 Task: Search one way flight ticket for 5 adults, 2 children, 1 infant in seat and 2 infants on lap in economy from Hilo, Hawaii: Hilo International Airport to Fort Wayne: Fort Wayne International Airport on 5-4-2023. Choice of flights is Southwest. Number of bags: 2 checked bags. Price is upto 92000. Outbound departure time preference is 13:00.
Action: Mouse moved to (282, 255)
Screenshot: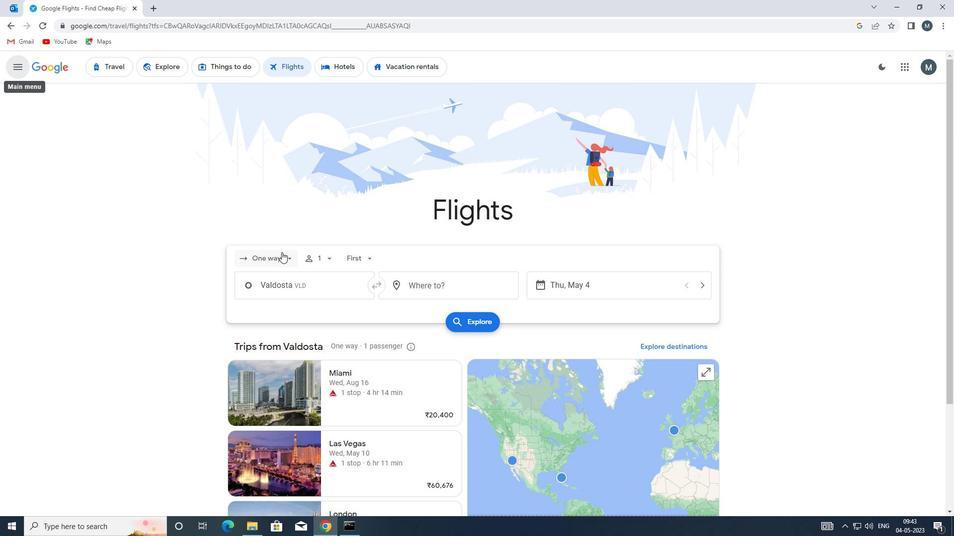 
Action: Mouse pressed left at (282, 255)
Screenshot: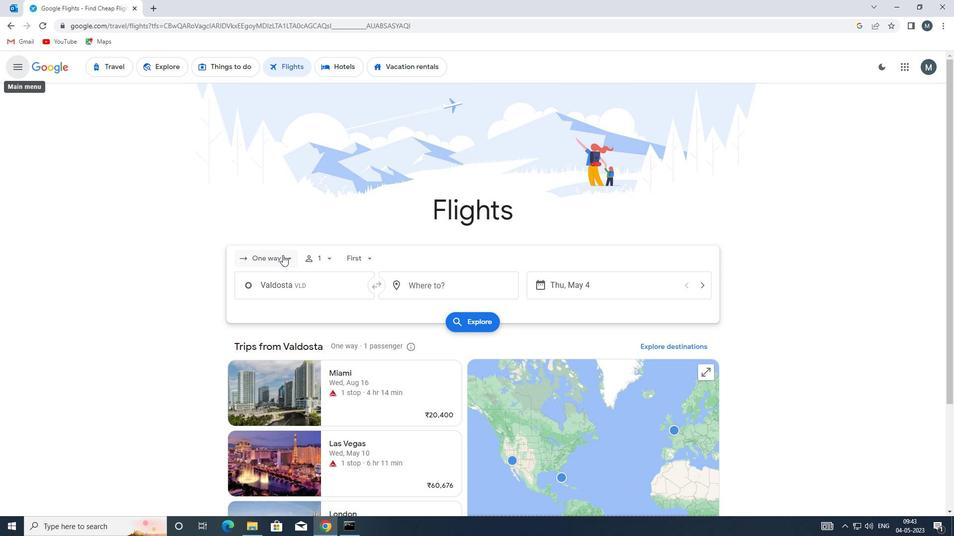 
Action: Mouse moved to (278, 303)
Screenshot: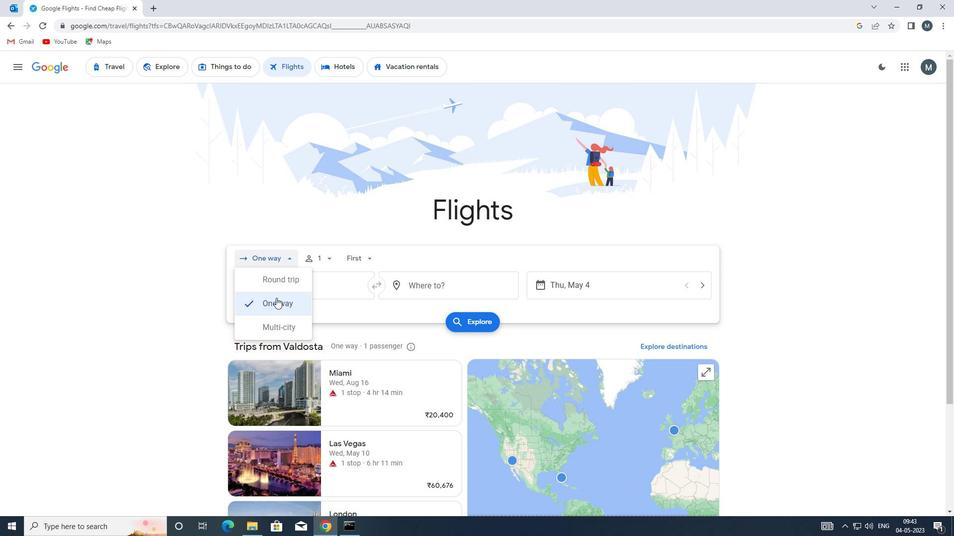 
Action: Mouse pressed left at (278, 303)
Screenshot: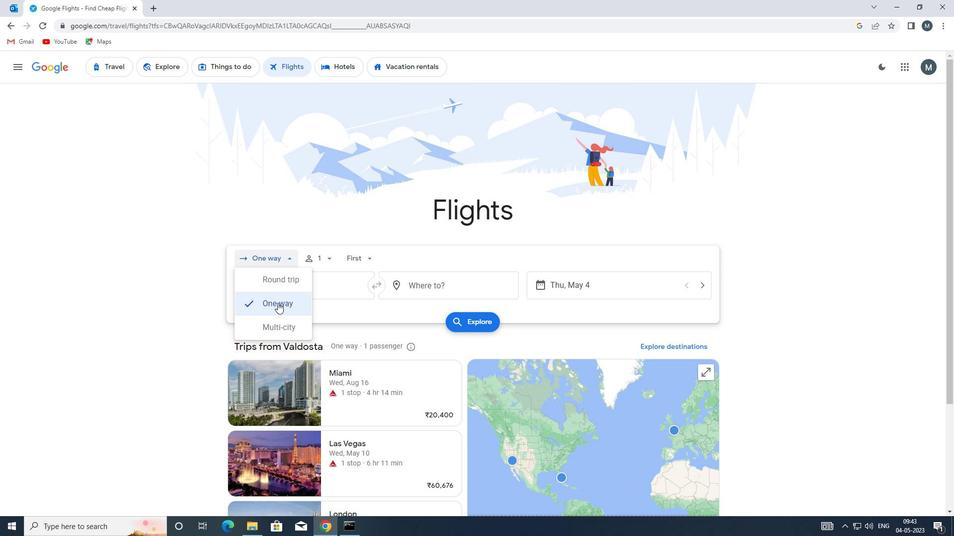 
Action: Mouse moved to (321, 260)
Screenshot: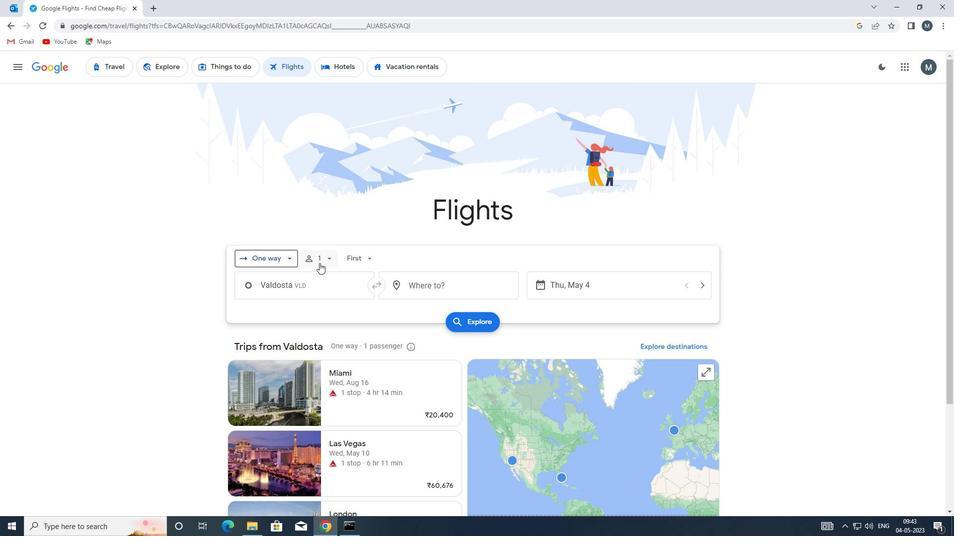 
Action: Mouse pressed left at (321, 260)
Screenshot: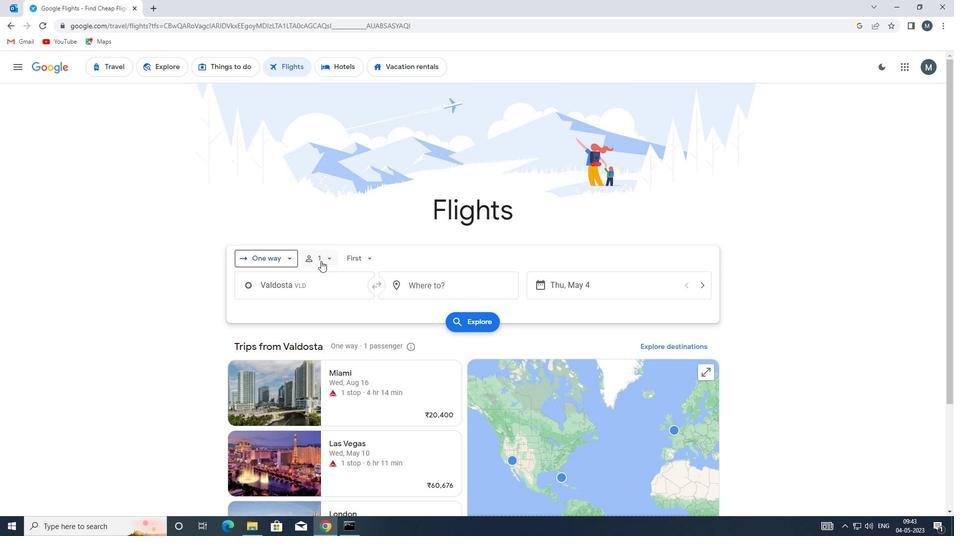 
Action: Mouse moved to (407, 281)
Screenshot: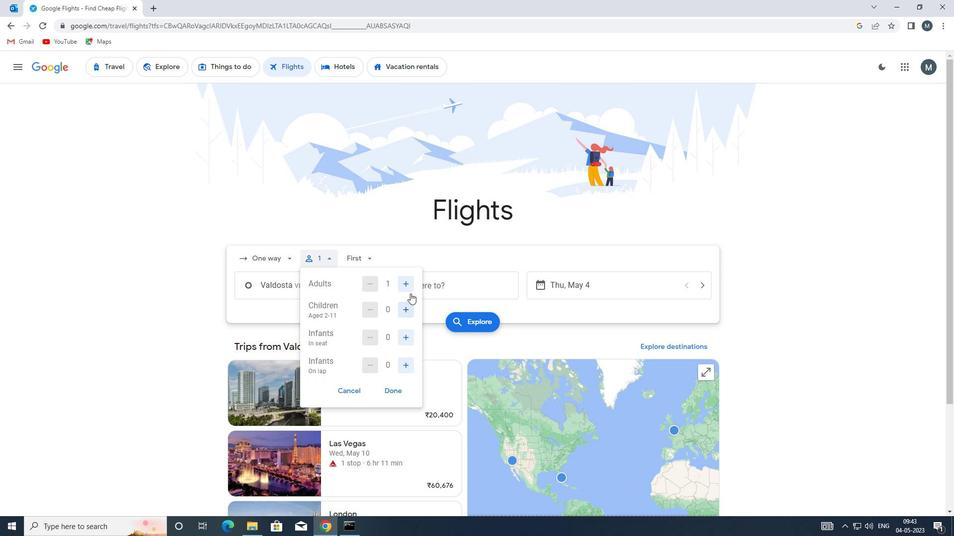 
Action: Mouse pressed left at (407, 281)
Screenshot: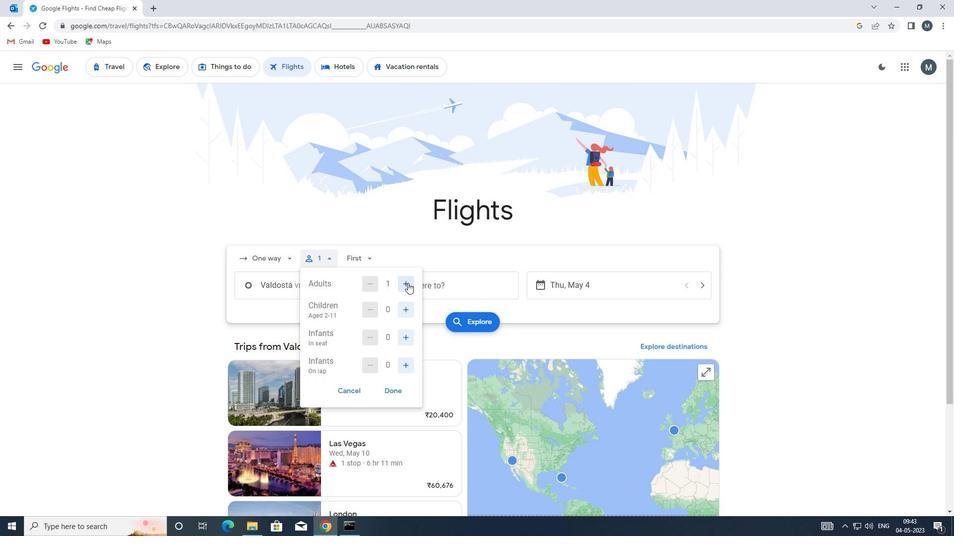 
Action: Mouse pressed left at (407, 281)
Screenshot: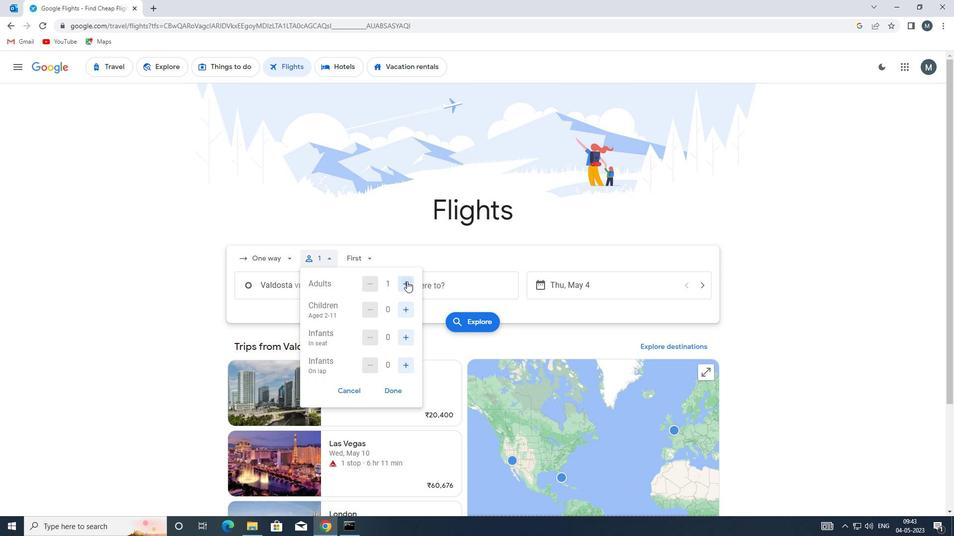 
Action: Mouse pressed left at (407, 281)
Screenshot: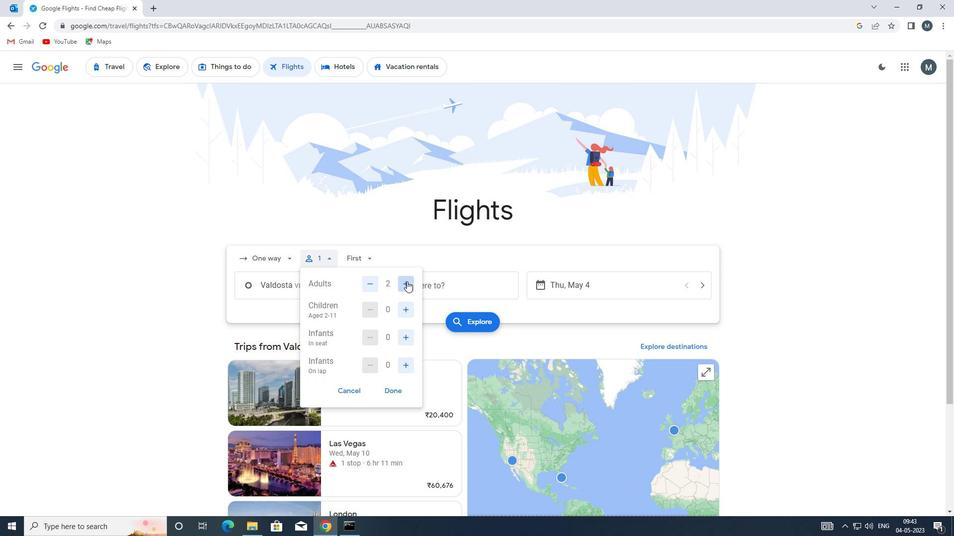 
Action: Mouse pressed left at (407, 281)
Screenshot: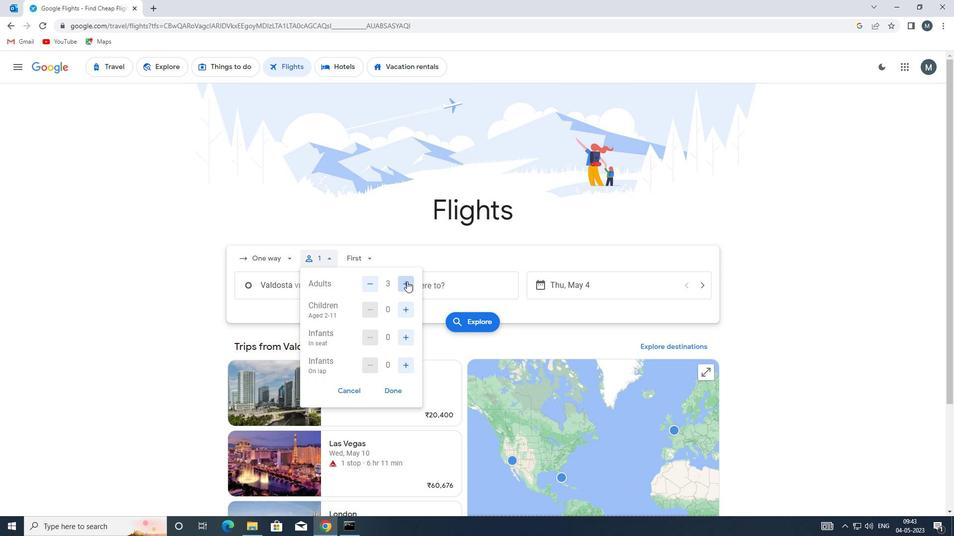 
Action: Mouse moved to (403, 312)
Screenshot: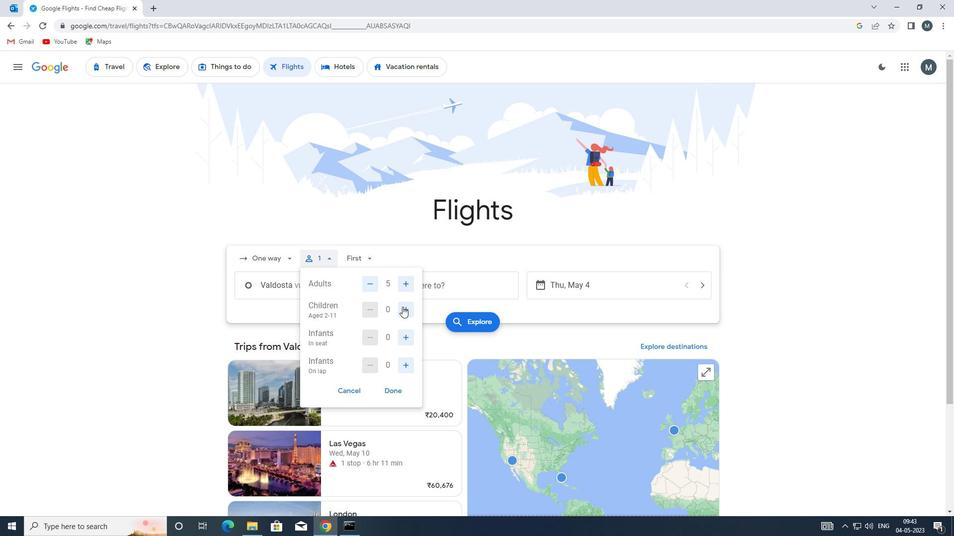 
Action: Mouse pressed left at (403, 312)
Screenshot: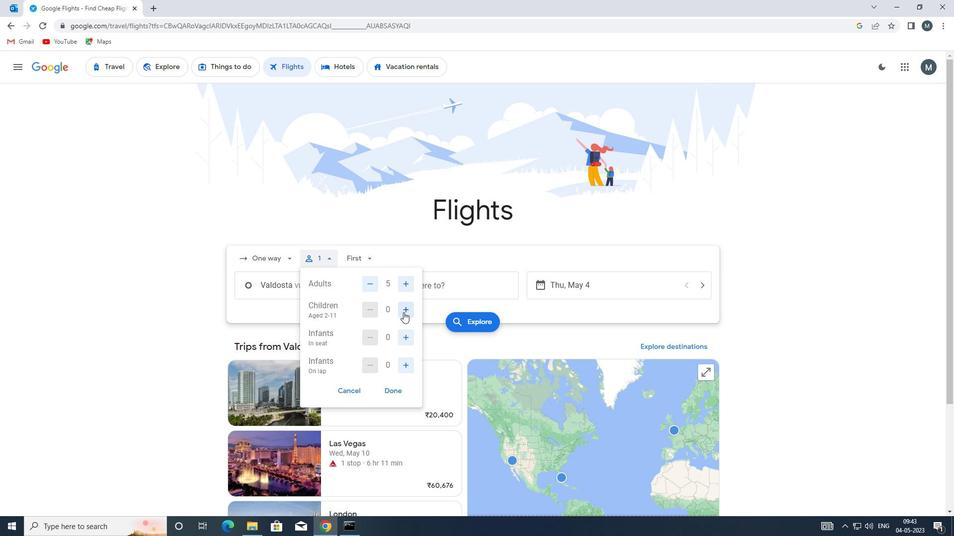 
Action: Mouse moved to (404, 313)
Screenshot: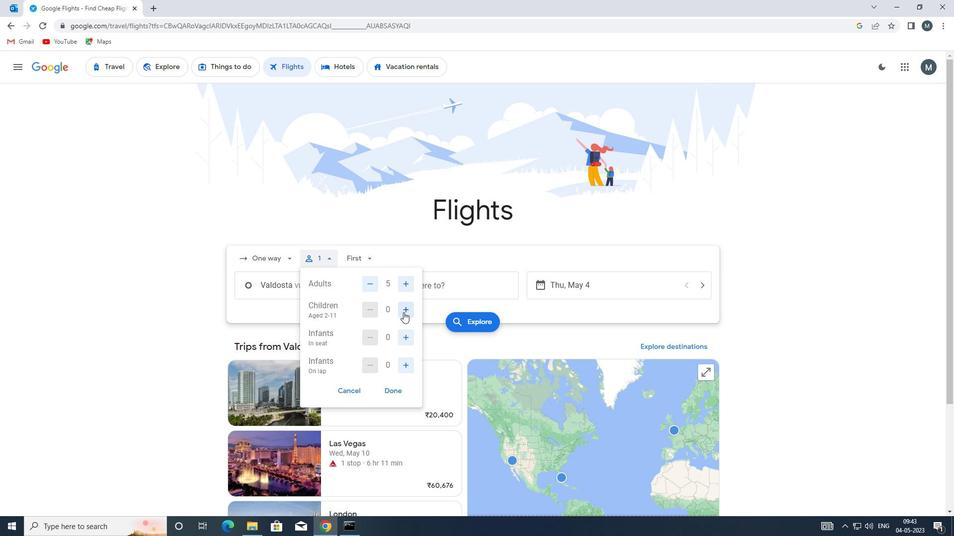 
Action: Mouse pressed left at (404, 313)
Screenshot: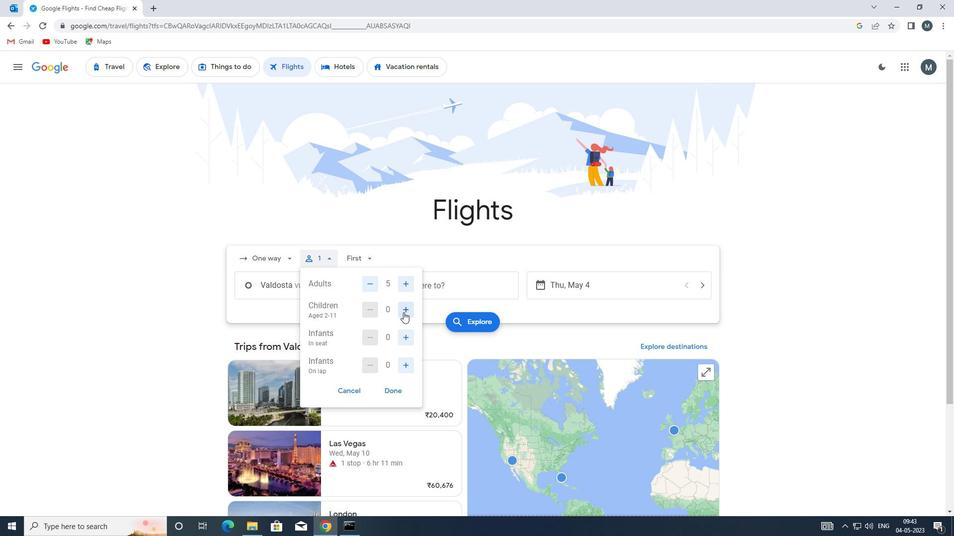 
Action: Mouse moved to (409, 339)
Screenshot: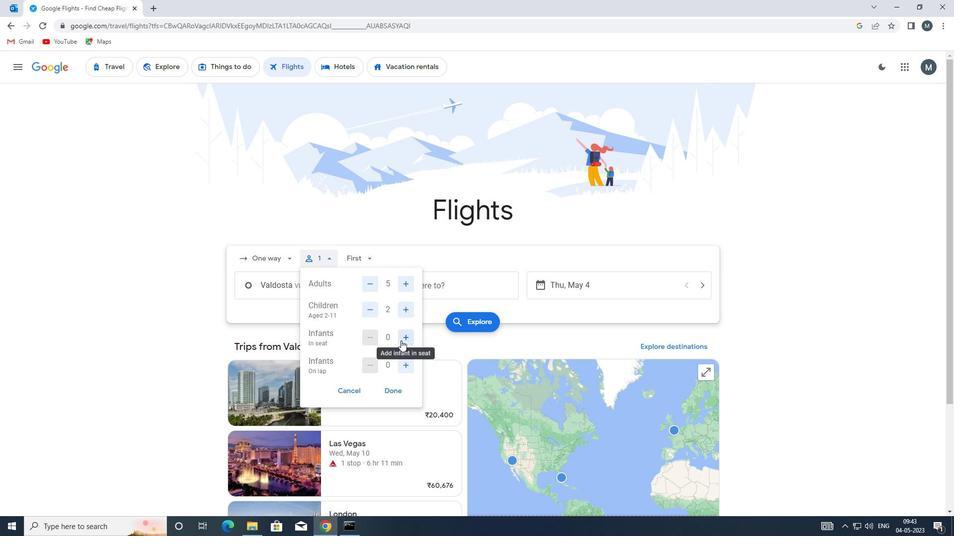 
Action: Mouse pressed left at (409, 339)
Screenshot: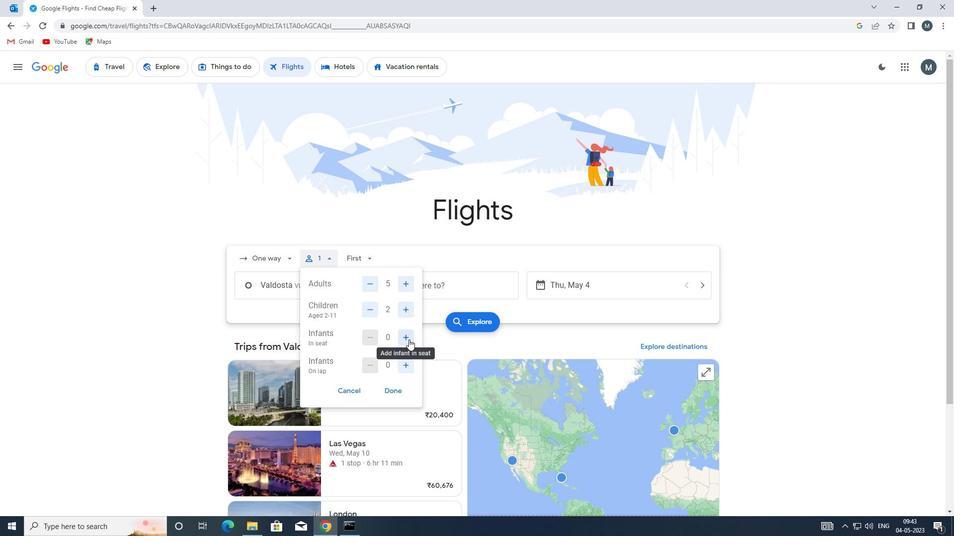 
Action: Mouse moved to (402, 367)
Screenshot: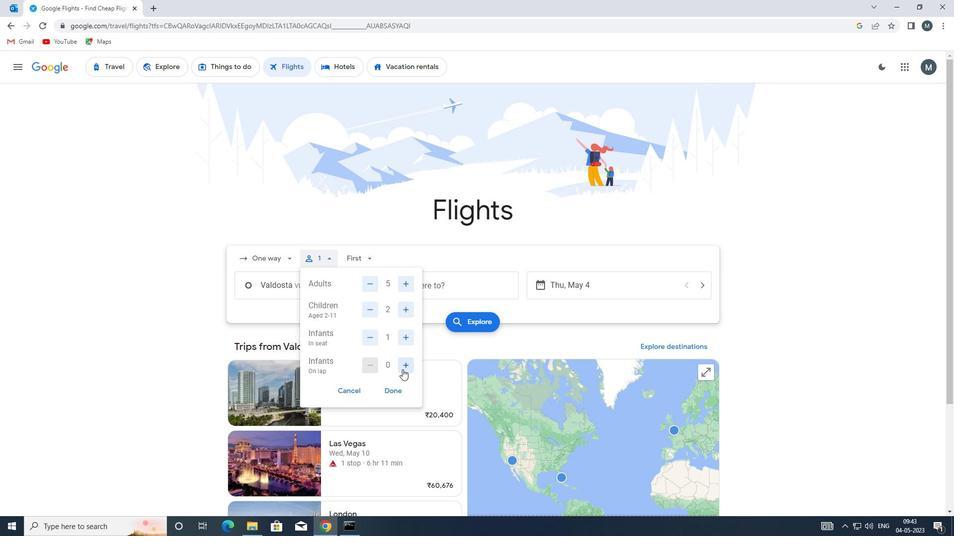 
Action: Mouse pressed left at (402, 367)
Screenshot: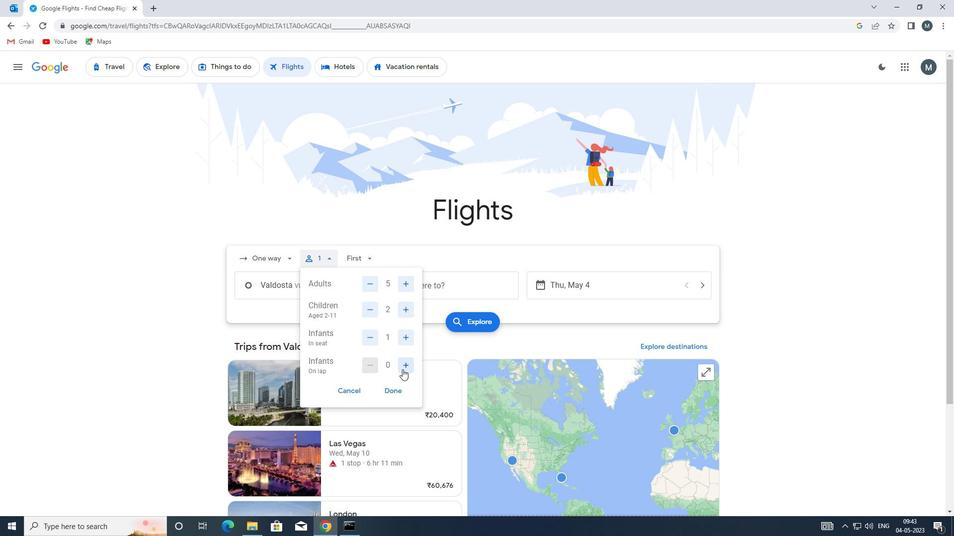 
Action: Mouse pressed left at (402, 367)
Screenshot: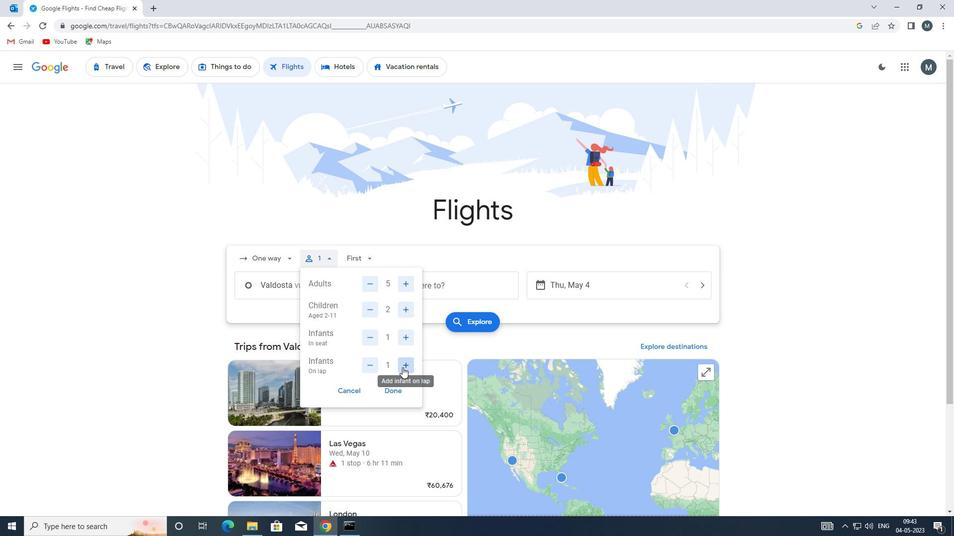 
Action: Mouse moved to (369, 364)
Screenshot: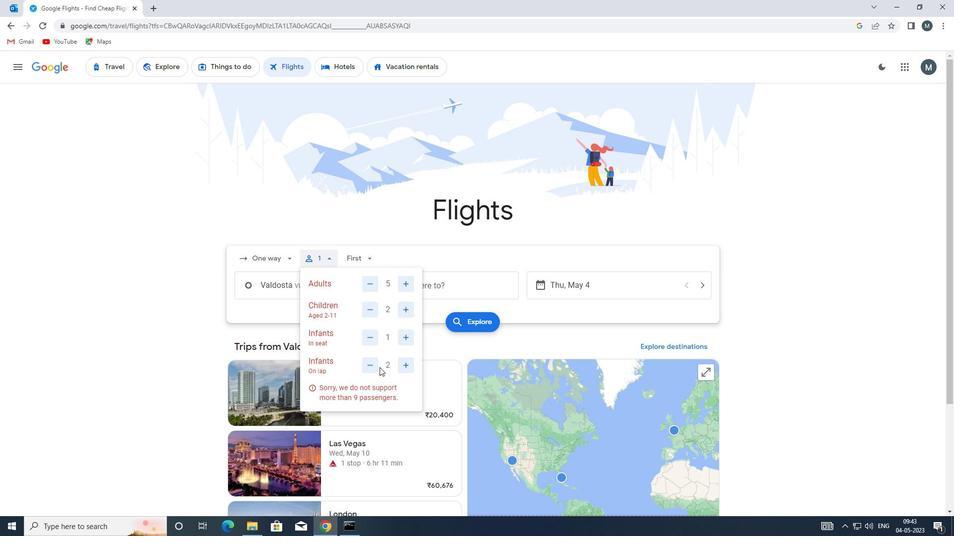 
Action: Mouse pressed left at (369, 364)
Screenshot: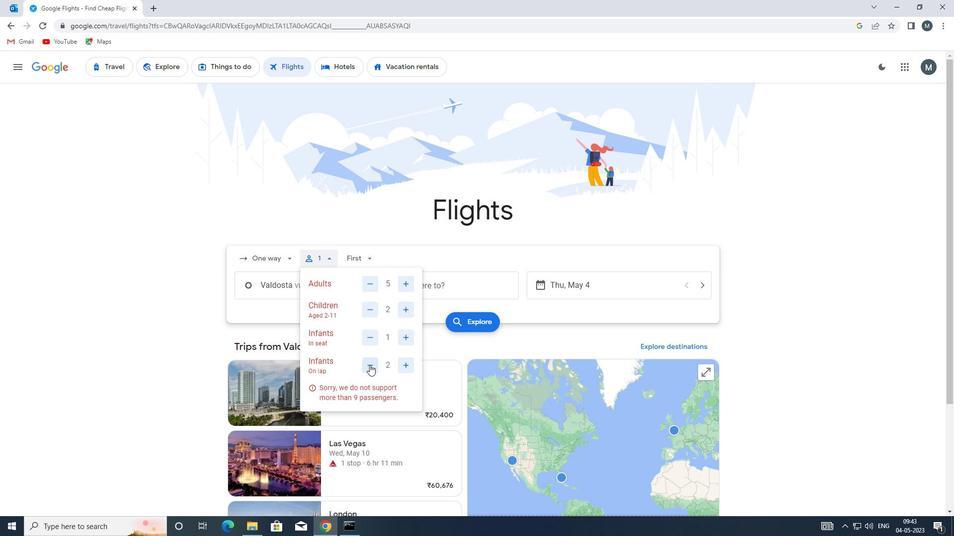 
Action: Mouse moved to (395, 391)
Screenshot: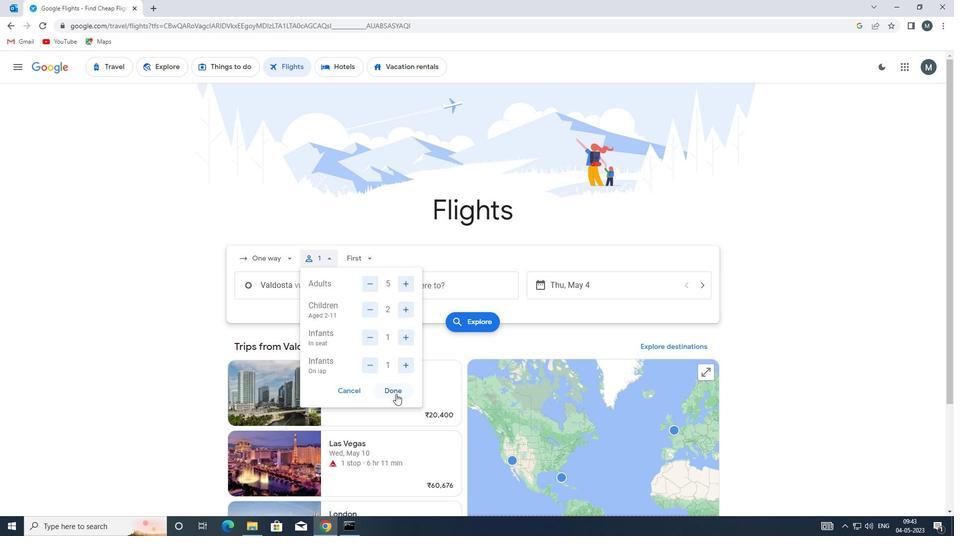
Action: Mouse pressed left at (395, 391)
Screenshot: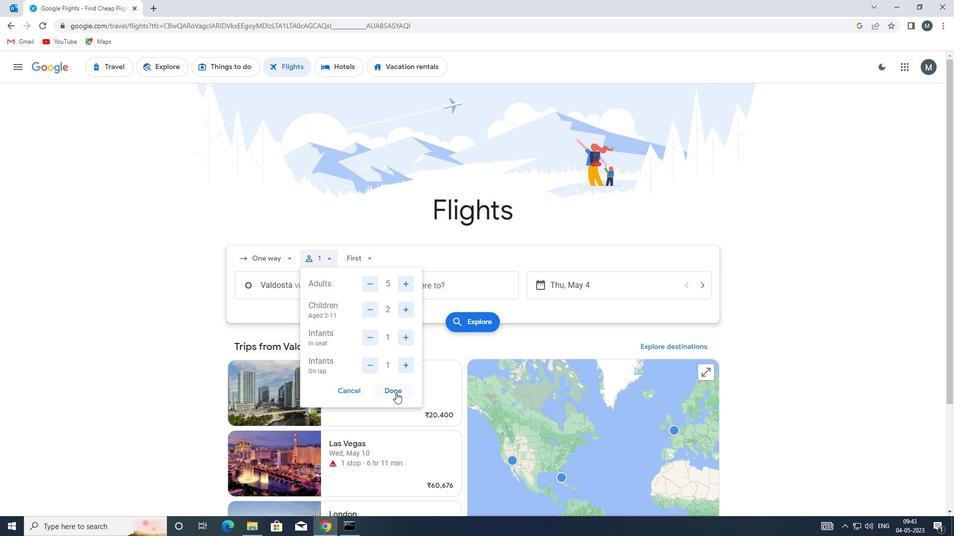 
Action: Mouse moved to (376, 263)
Screenshot: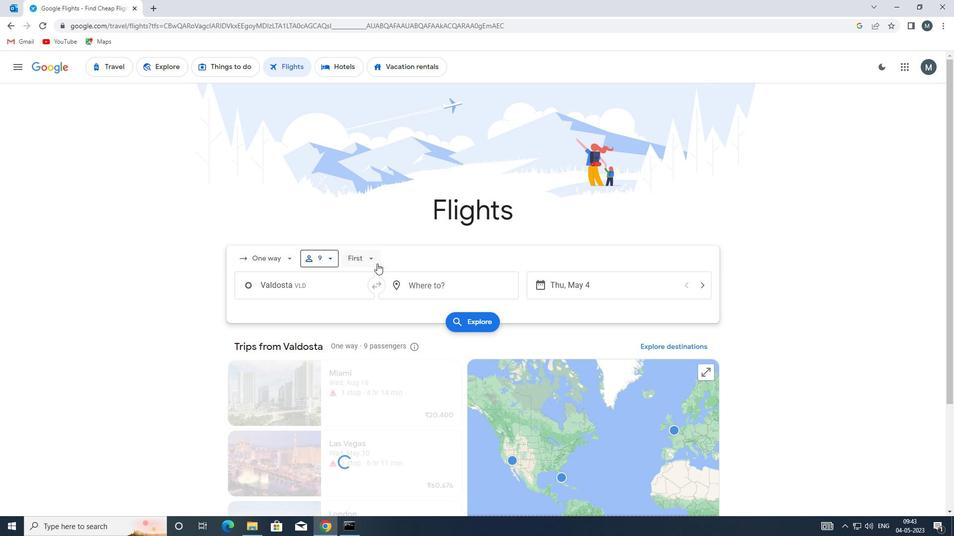 
Action: Mouse pressed left at (376, 263)
Screenshot: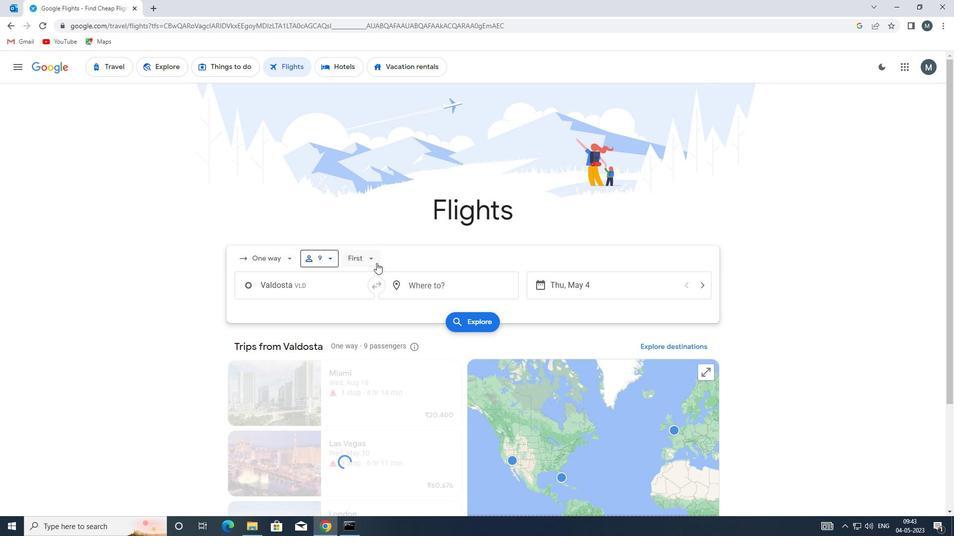 
Action: Mouse moved to (388, 278)
Screenshot: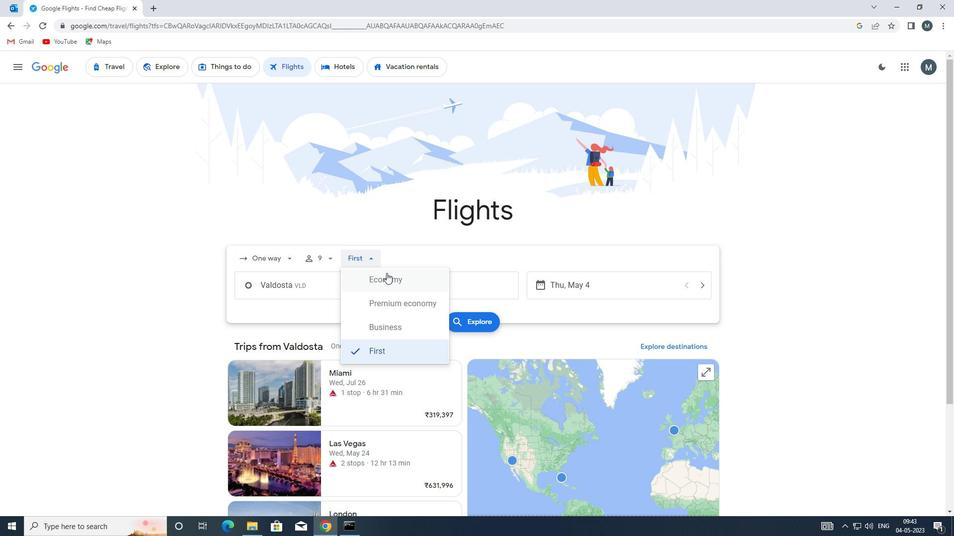 
Action: Mouse pressed left at (388, 278)
Screenshot: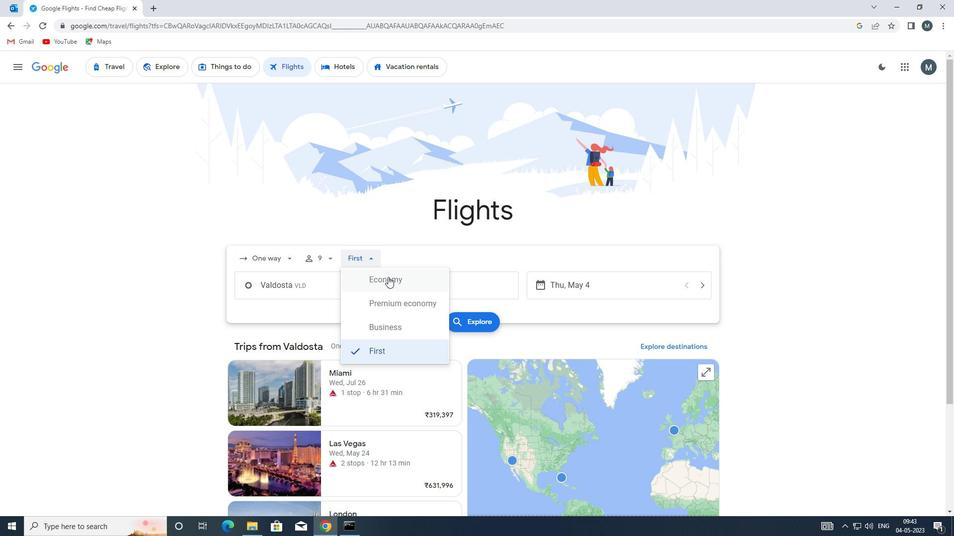 
Action: Mouse moved to (341, 285)
Screenshot: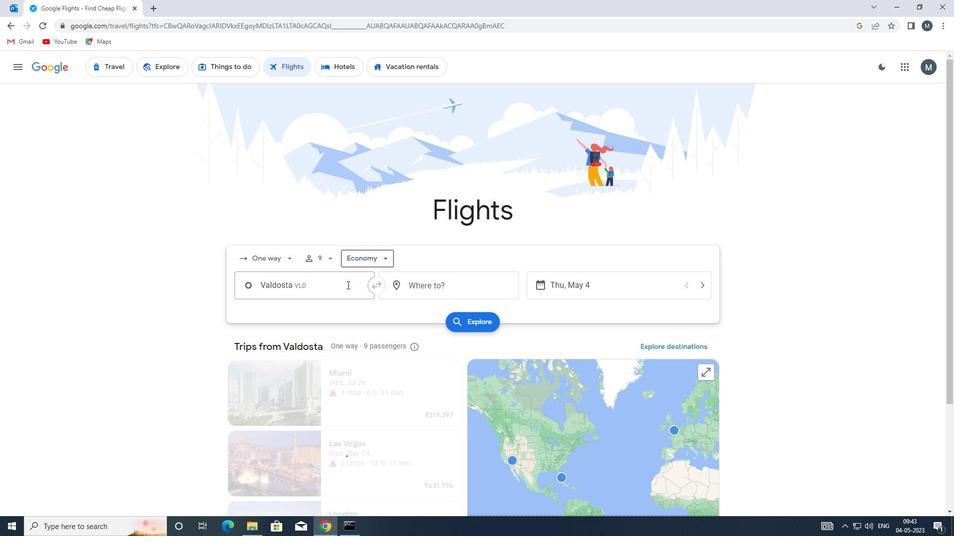 
Action: Mouse pressed left at (341, 285)
Screenshot: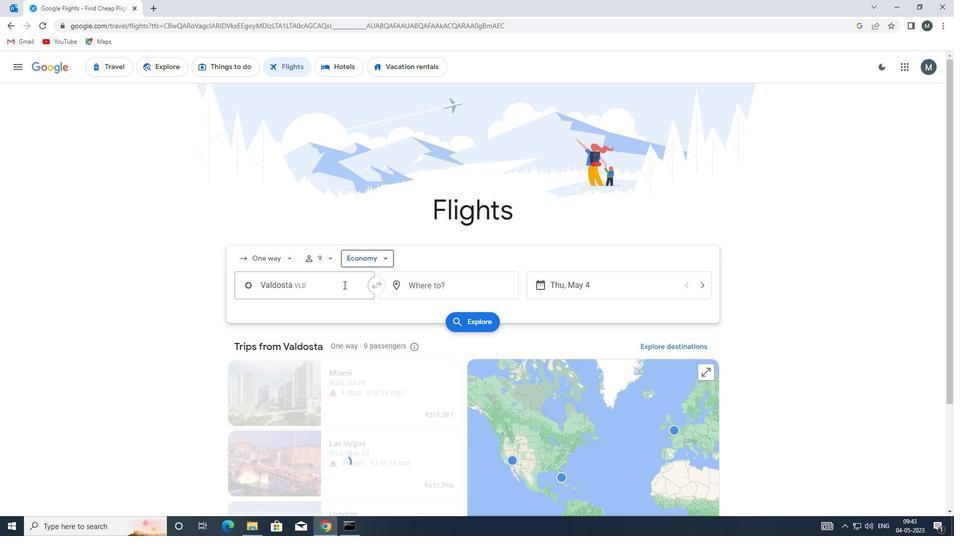 
Action: Key pressed ito
Screenshot: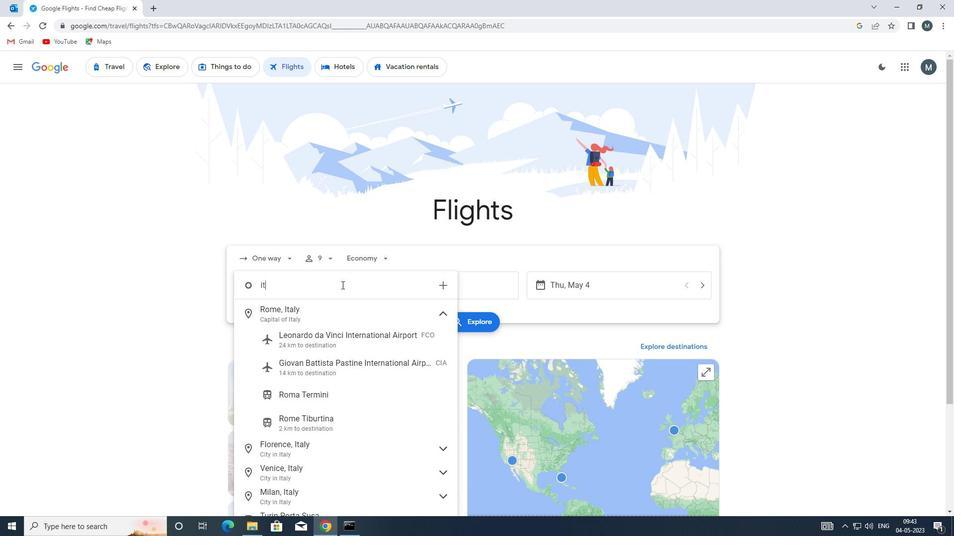 
Action: Mouse moved to (334, 308)
Screenshot: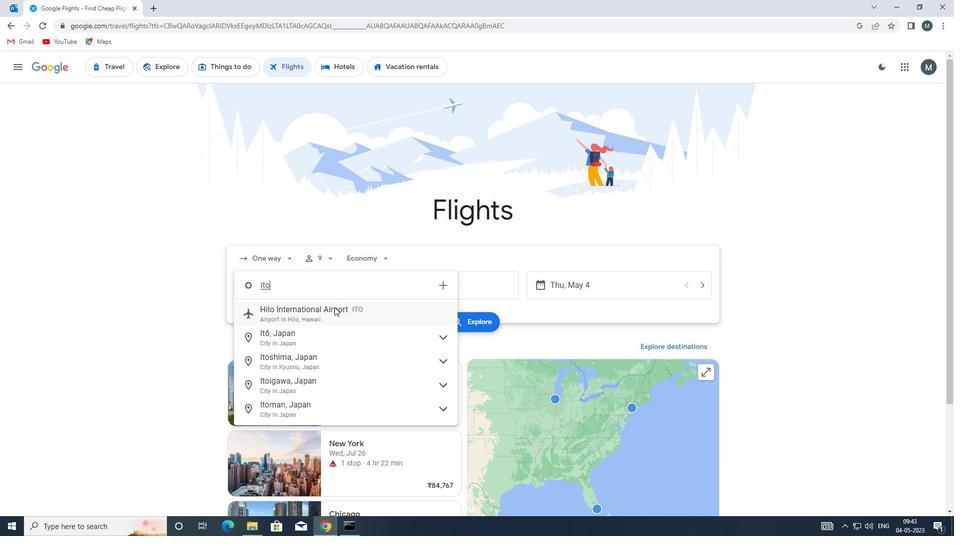 
Action: Mouse pressed left at (334, 308)
Screenshot: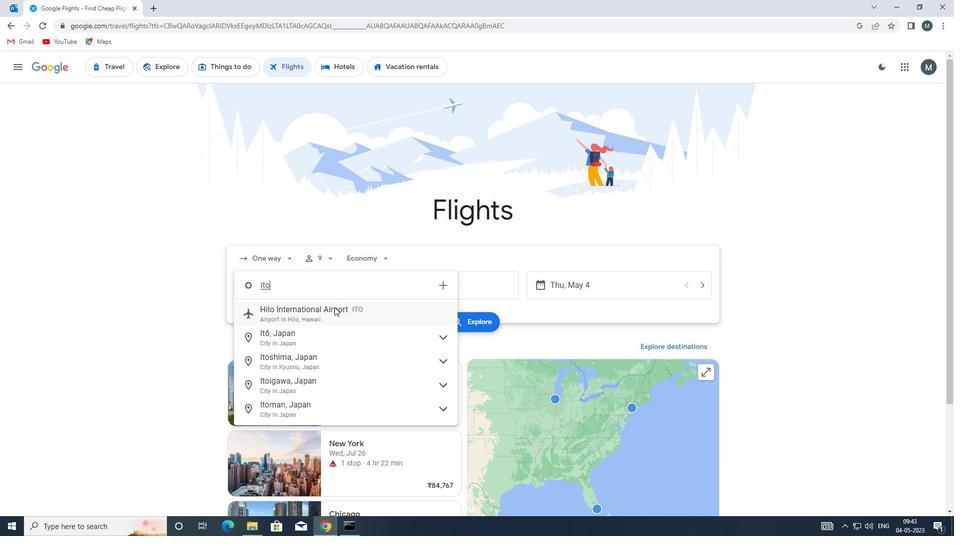 
Action: Mouse moved to (422, 288)
Screenshot: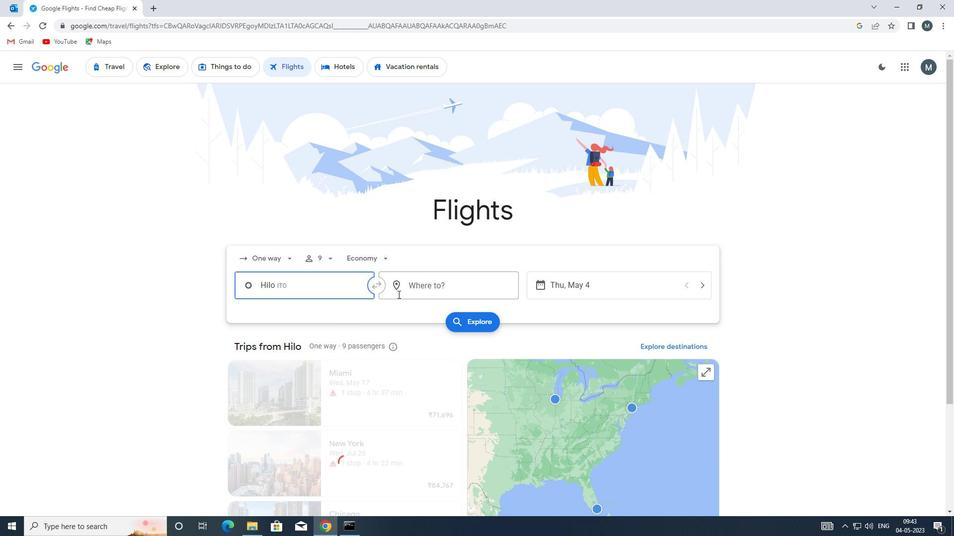 
Action: Mouse pressed left at (422, 288)
Screenshot: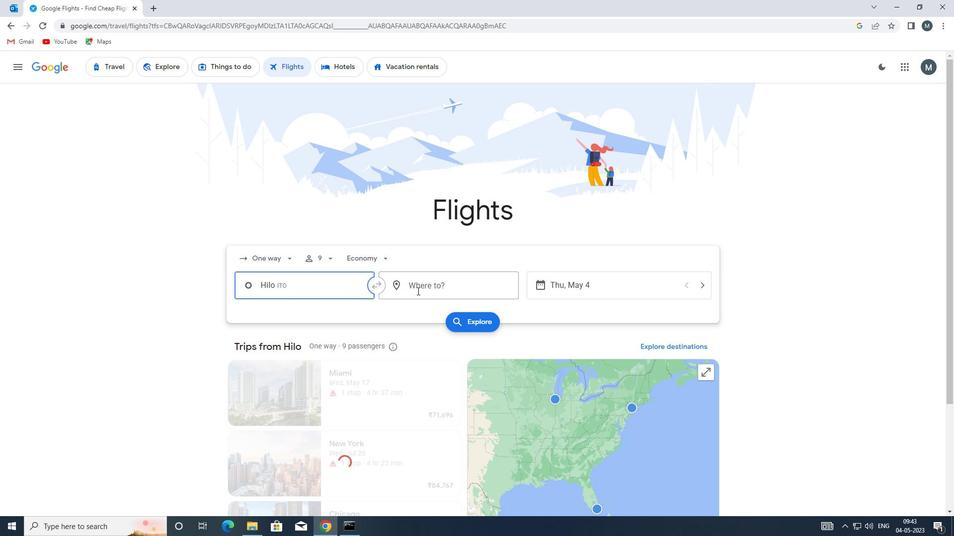 
Action: Key pressed fwa
Screenshot: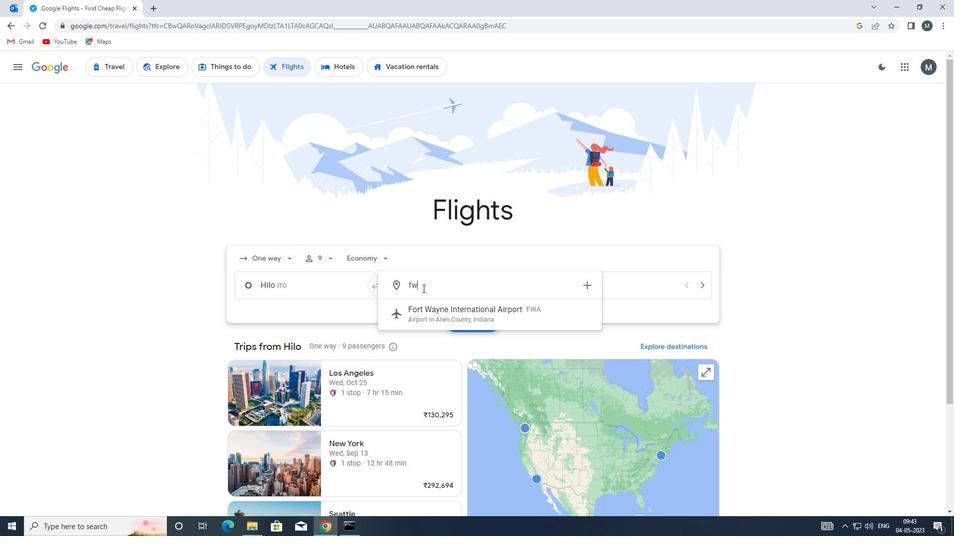 
Action: Mouse moved to (470, 312)
Screenshot: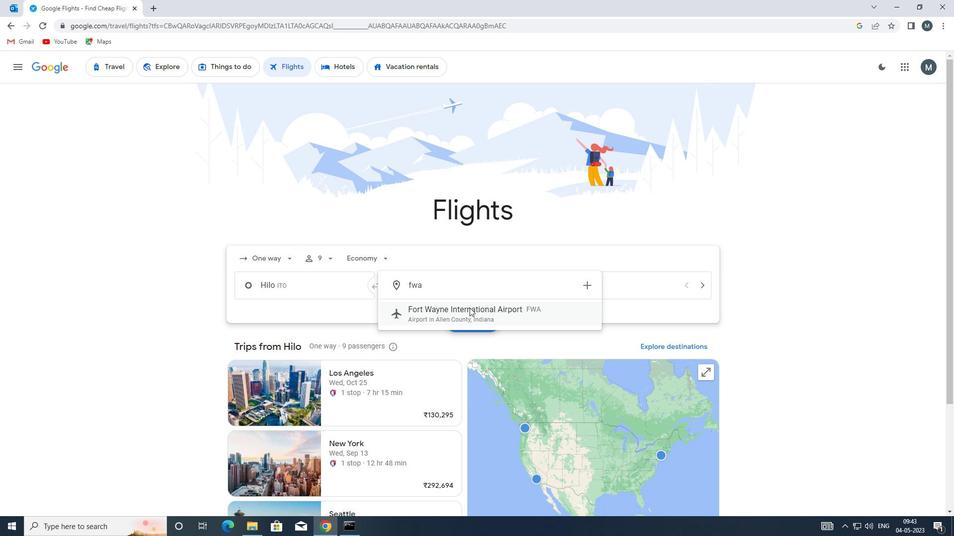 
Action: Mouse pressed left at (470, 312)
Screenshot: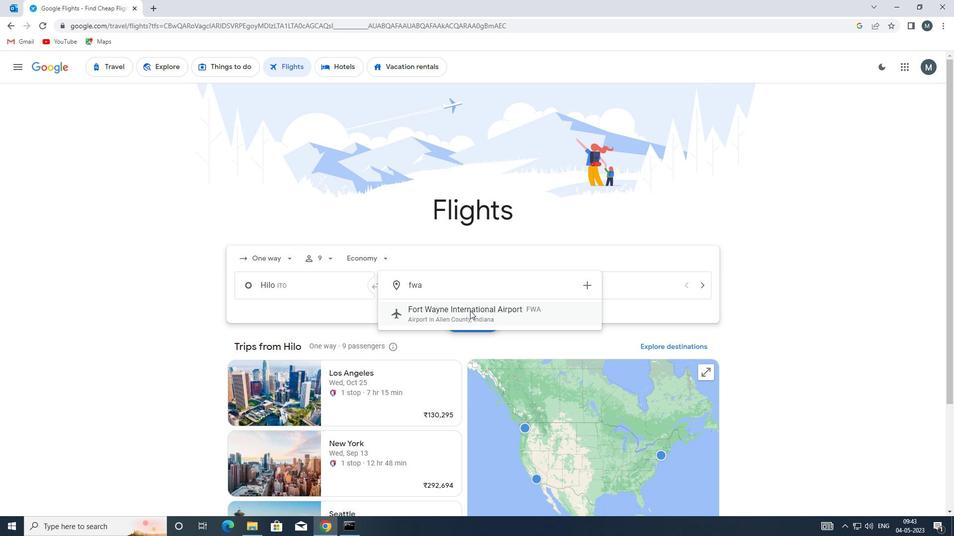 
Action: Mouse moved to (568, 284)
Screenshot: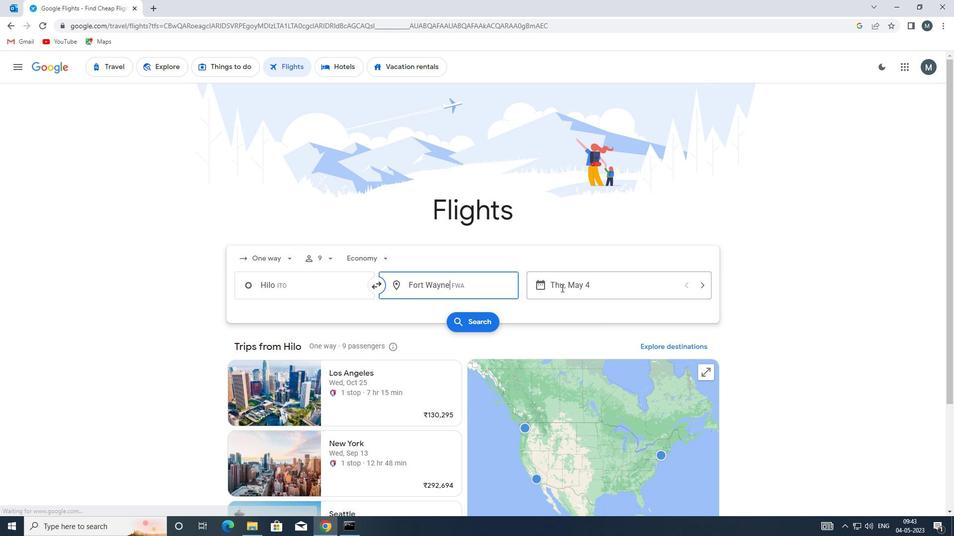 
Action: Mouse pressed left at (568, 284)
Screenshot: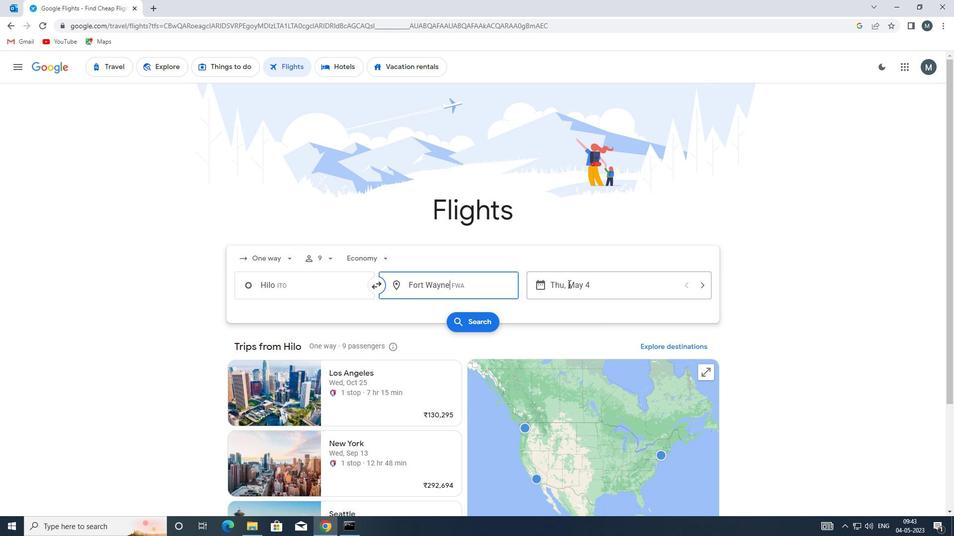 
Action: Mouse moved to (447, 337)
Screenshot: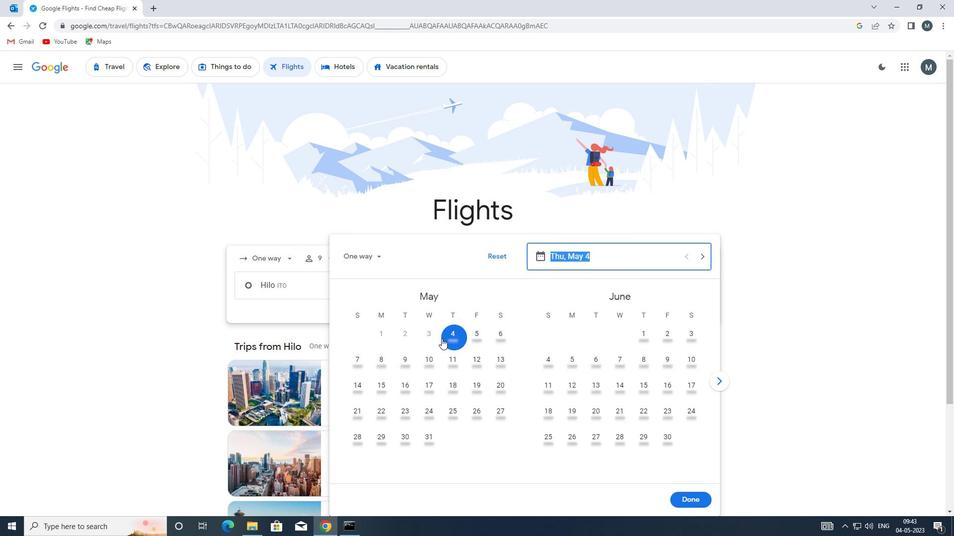 
Action: Mouse pressed left at (447, 337)
Screenshot: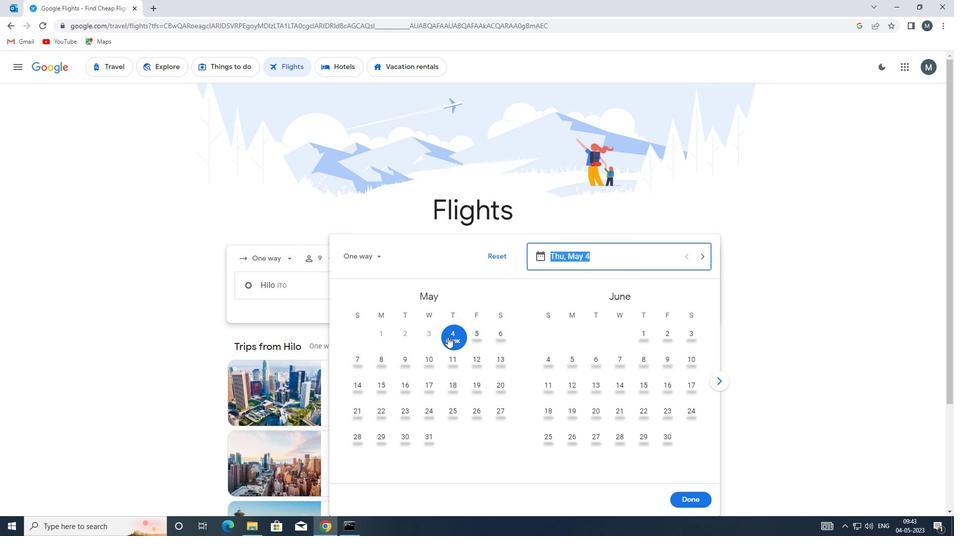 
Action: Mouse moved to (689, 504)
Screenshot: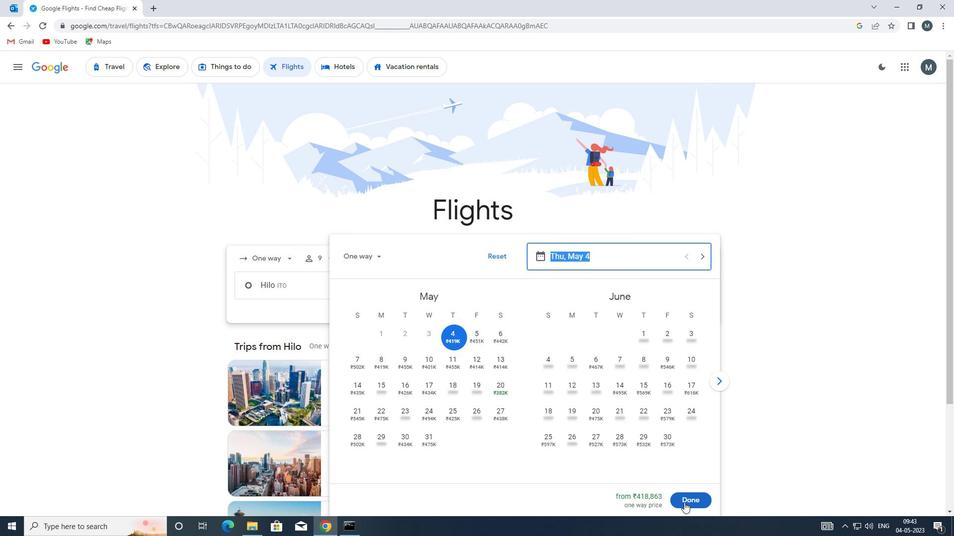 
Action: Mouse pressed left at (689, 504)
Screenshot: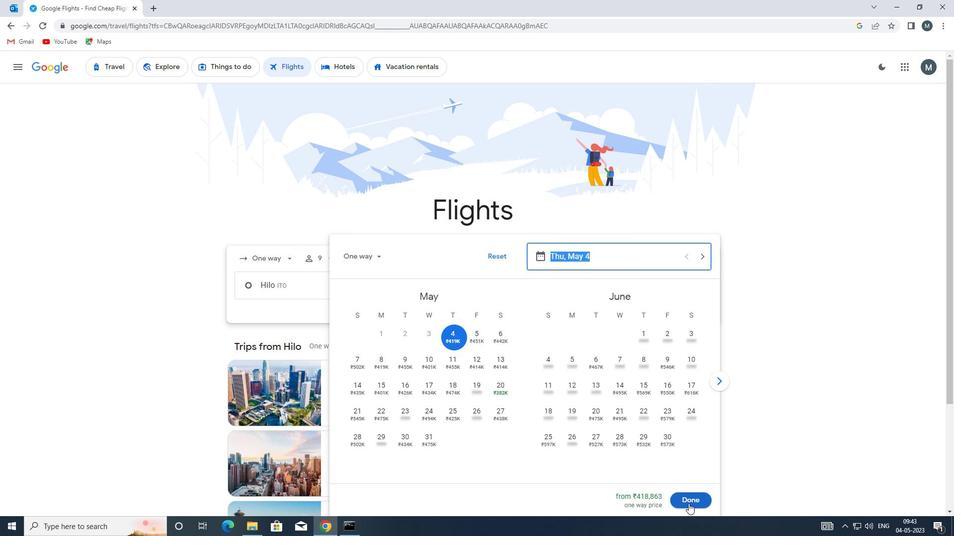 
Action: Mouse moved to (474, 319)
Screenshot: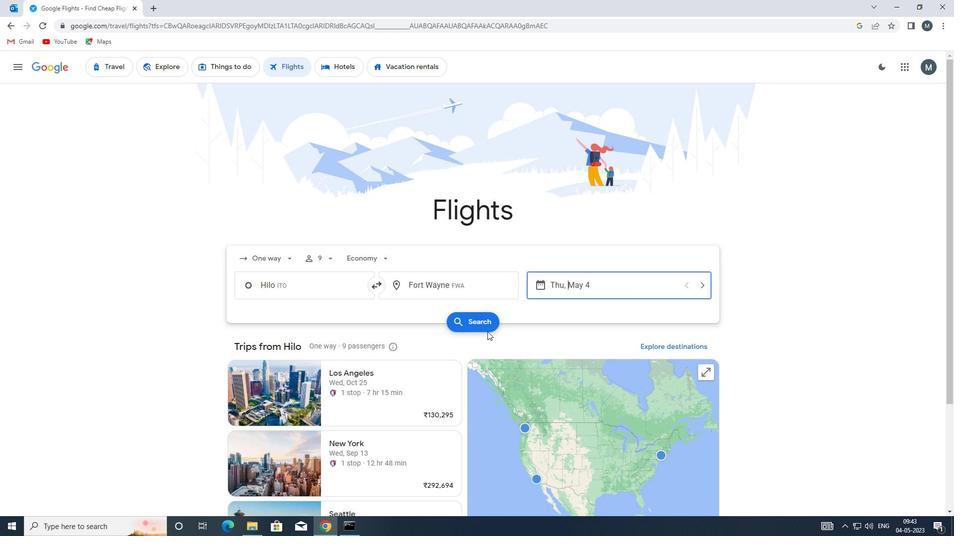 
Action: Mouse pressed left at (474, 319)
Screenshot: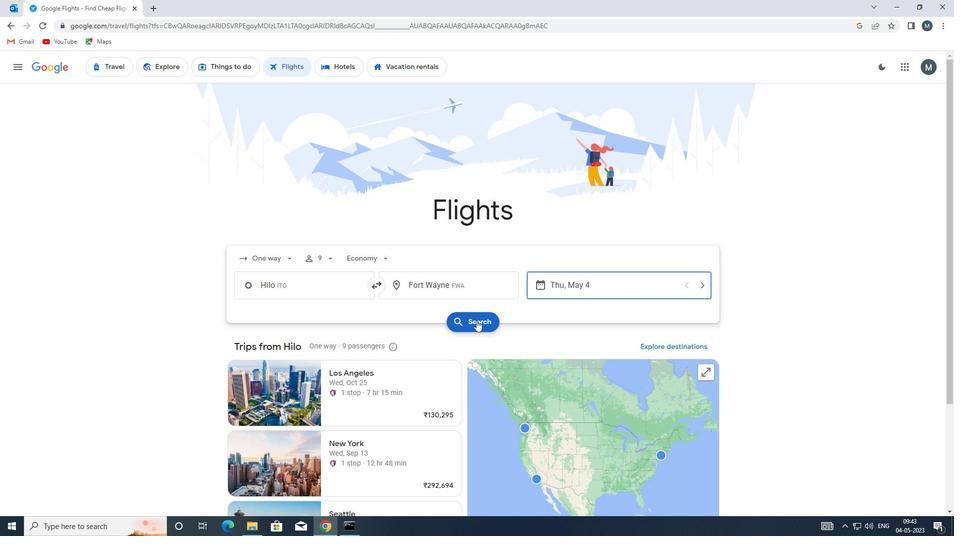 
Action: Mouse moved to (247, 157)
Screenshot: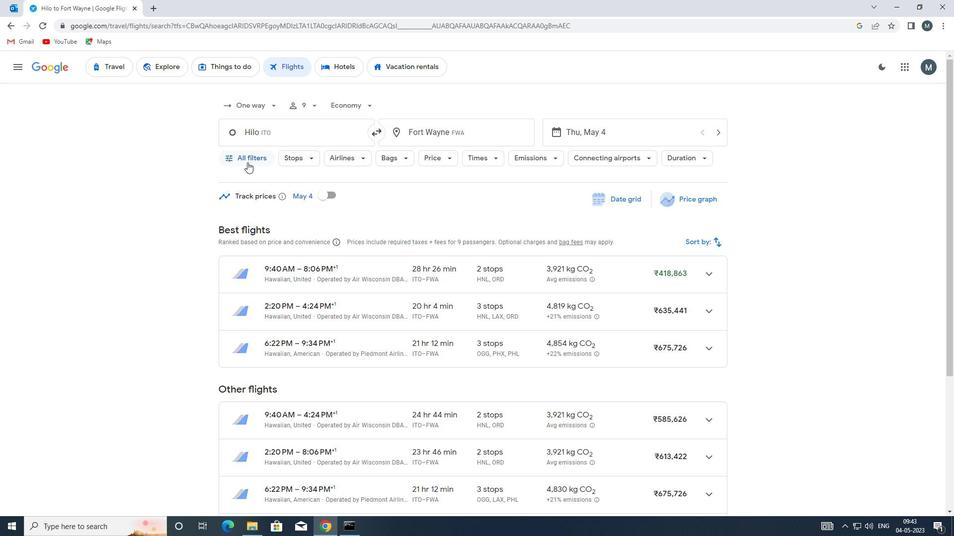 
Action: Mouse pressed left at (247, 157)
Screenshot: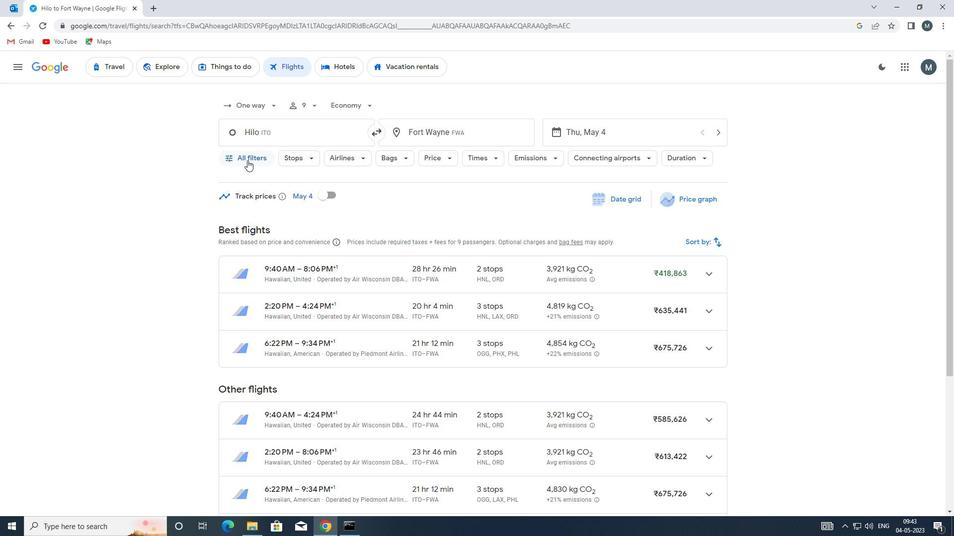 
Action: Mouse moved to (259, 187)
Screenshot: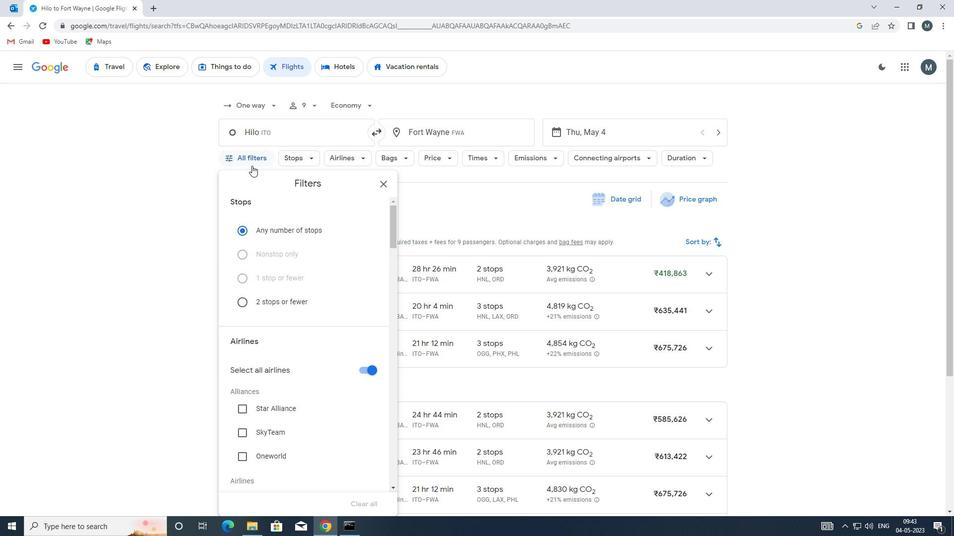 
Action: Mouse scrolled (259, 187) with delta (0, 0)
Screenshot: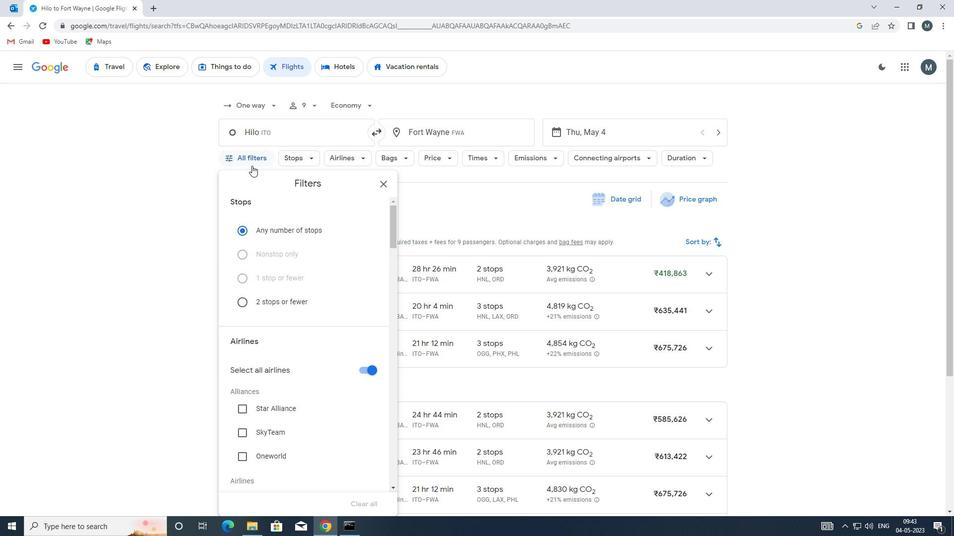 
Action: Mouse moved to (372, 319)
Screenshot: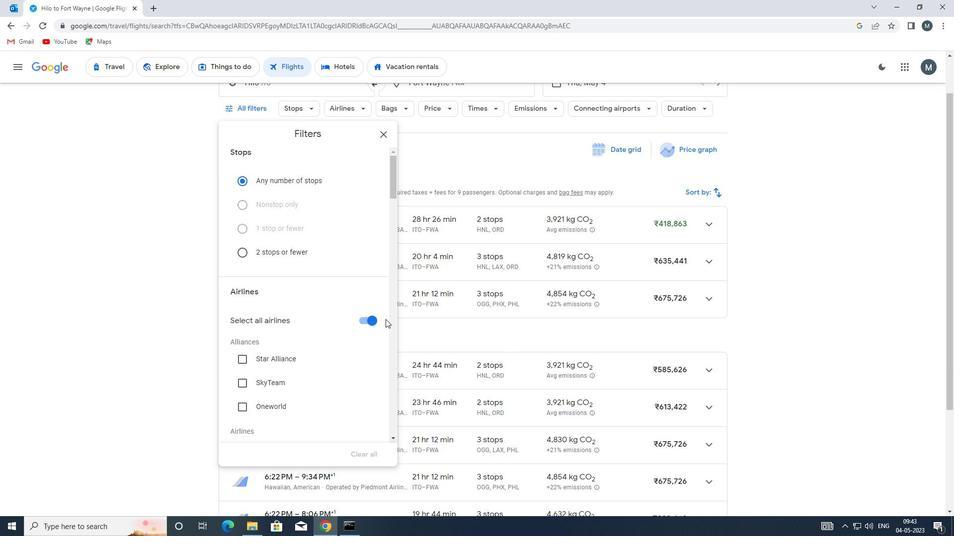 
Action: Mouse pressed left at (372, 319)
Screenshot: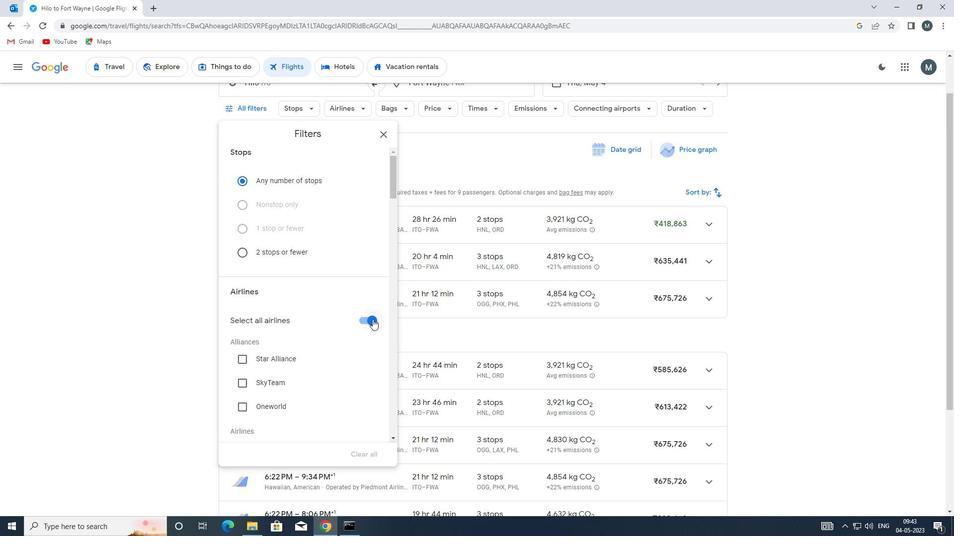 
Action: Mouse moved to (324, 231)
Screenshot: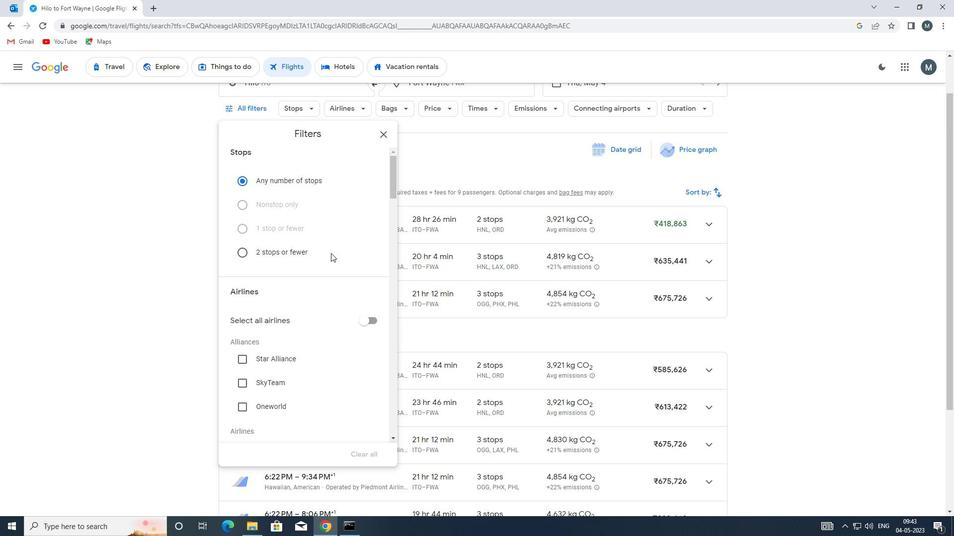 
Action: Mouse scrolled (324, 231) with delta (0, 0)
Screenshot: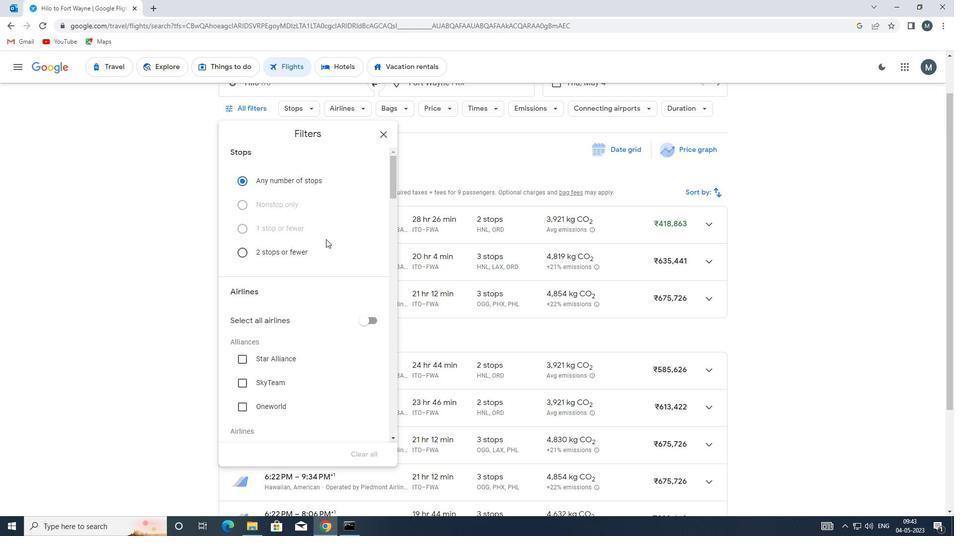 
Action: Mouse scrolled (324, 231) with delta (0, 0)
Screenshot: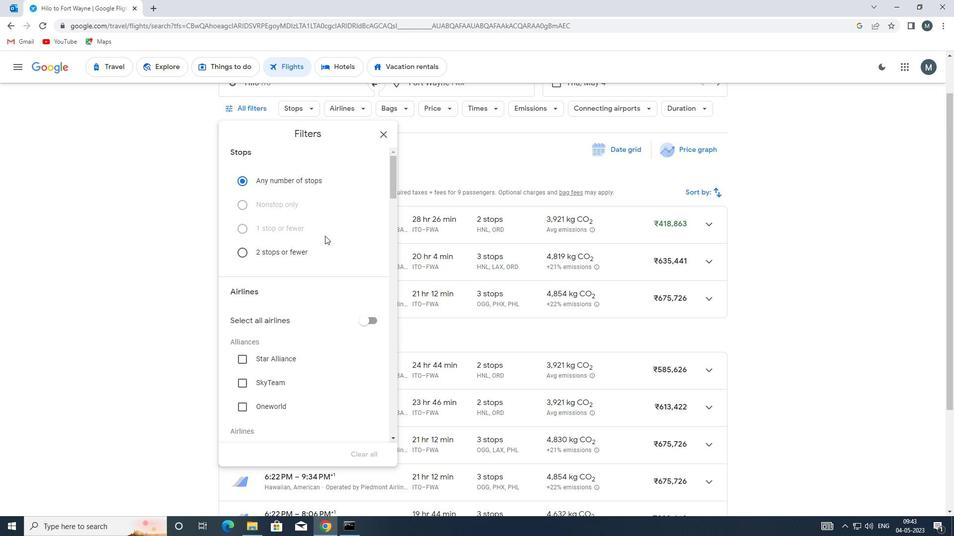 
Action: Mouse moved to (294, 259)
Screenshot: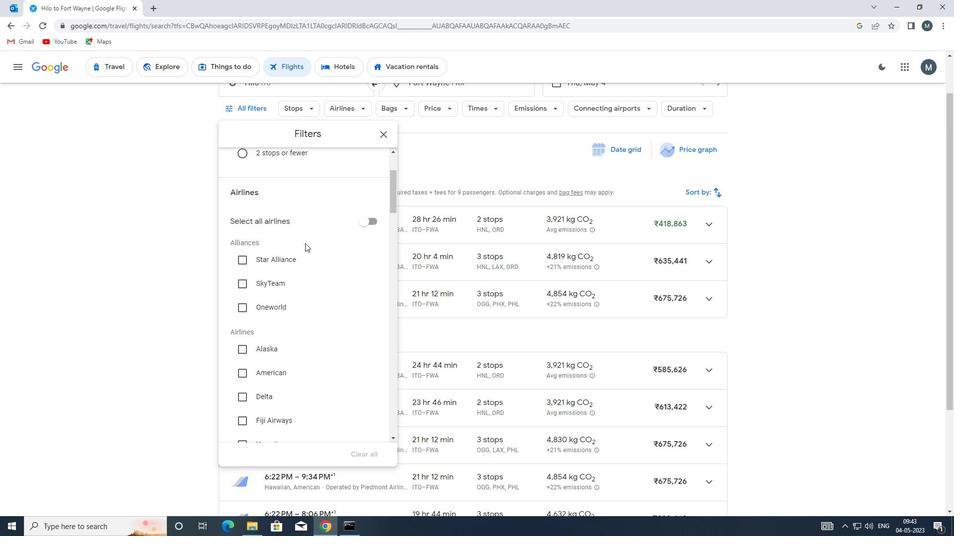 
Action: Mouse scrolled (294, 258) with delta (0, 0)
Screenshot: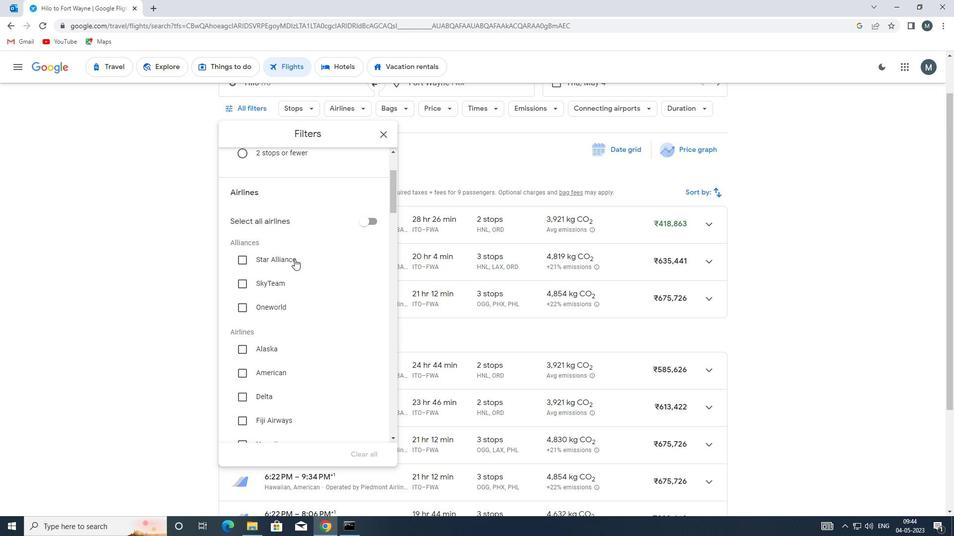 
Action: Mouse scrolled (294, 258) with delta (0, 0)
Screenshot: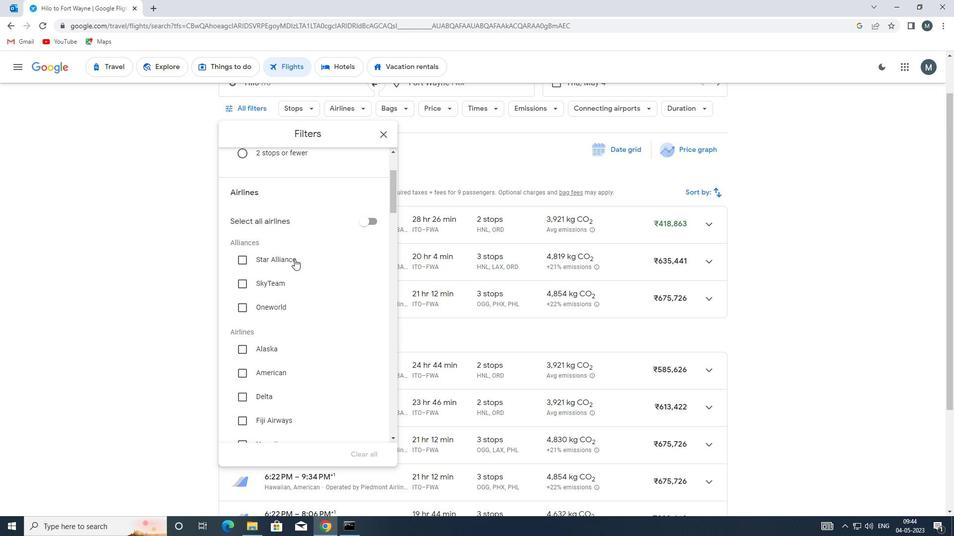 
Action: Mouse moved to (279, 253)
Screenshot: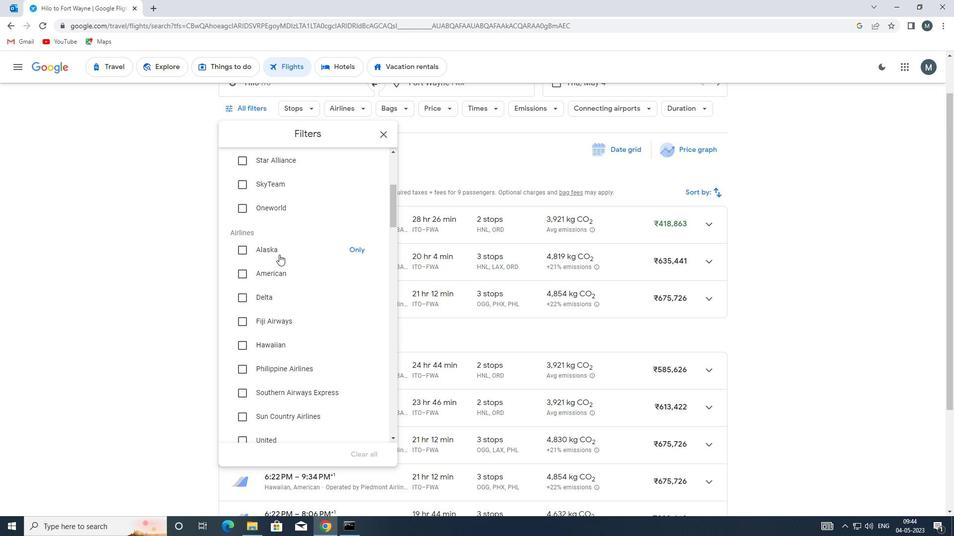 
Action: Mouse scrolled (279, 253) with delta (0, 0)
Screenshot: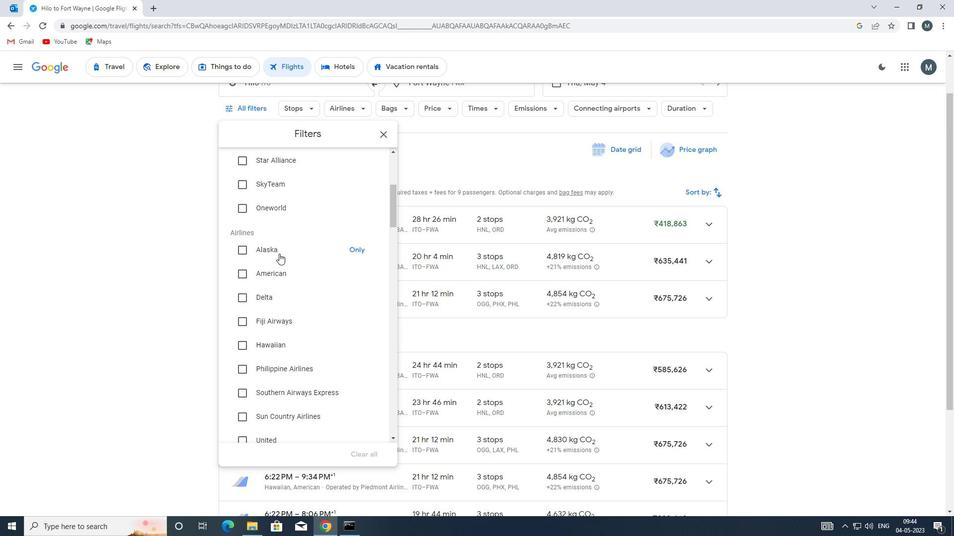 
Action: Mouse scrolled (279, 253) with delta (0, 0)
Screenshot: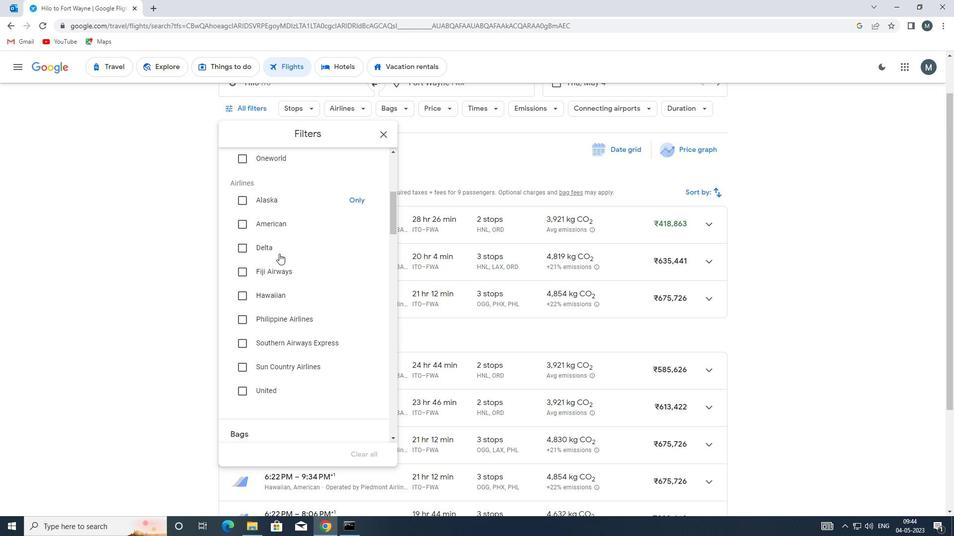 
Action: Mouse scrolled (279, 253) with delta (0, 0)
Screenshot: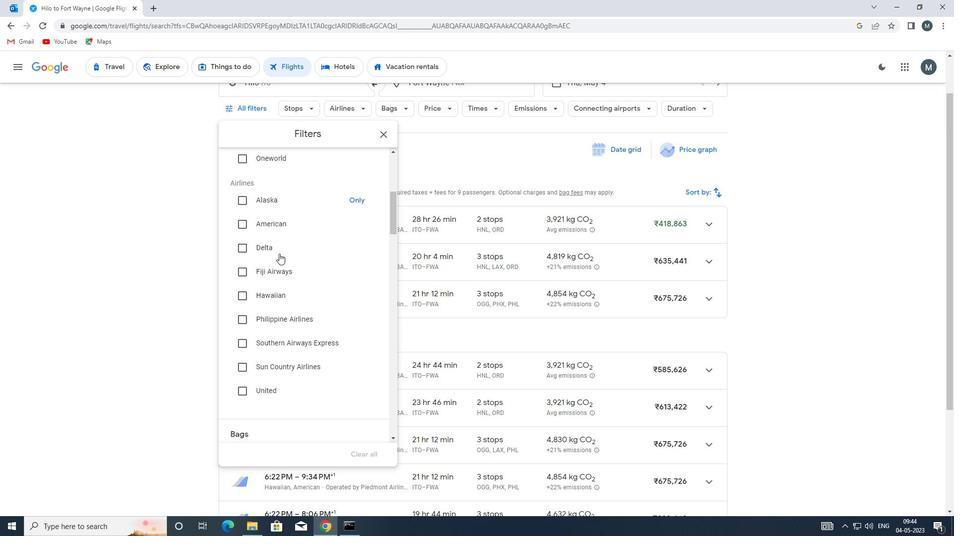 
Action: Mouse moved to (294, 266)
Screenshot: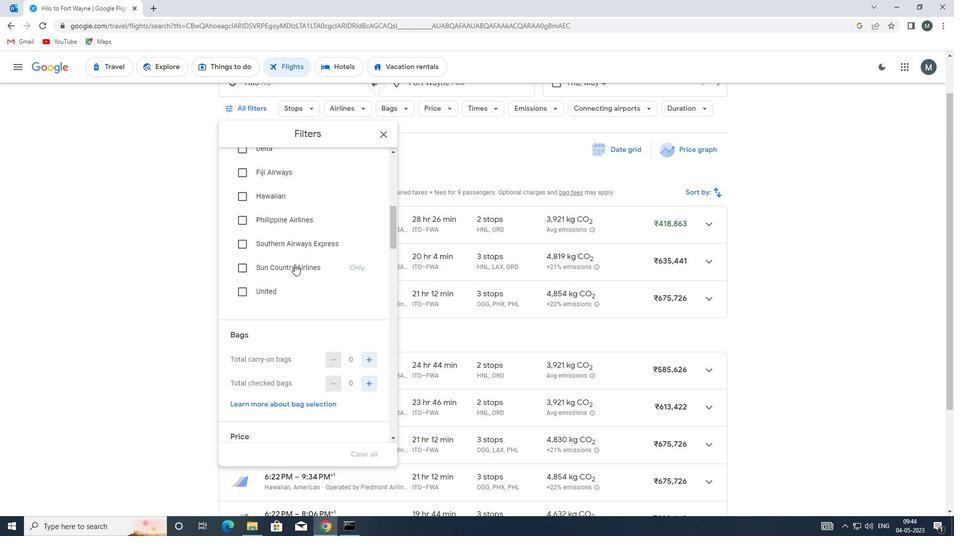 
Action: Mouse scrolled (294, 266) with delta (0, 0)
Screenshot: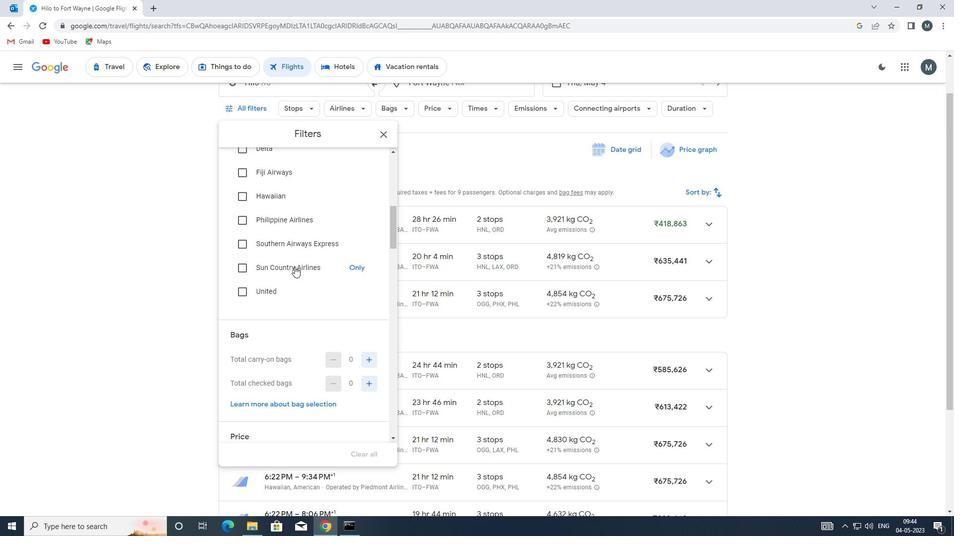 
Action: Mouse scrolled (294, 266) with delta (0, 0)
Screenshot: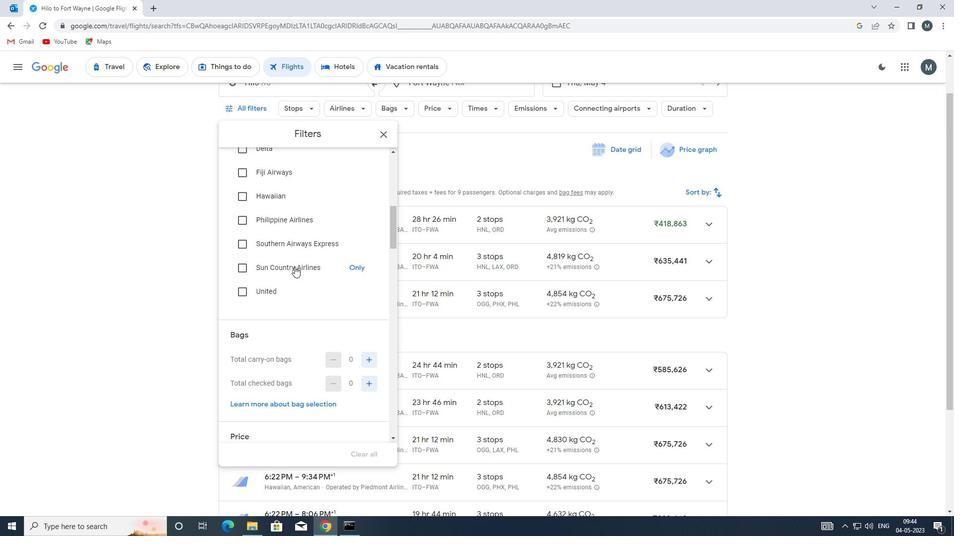 
Action: Mouse moved to (366, 288)
Screenshot: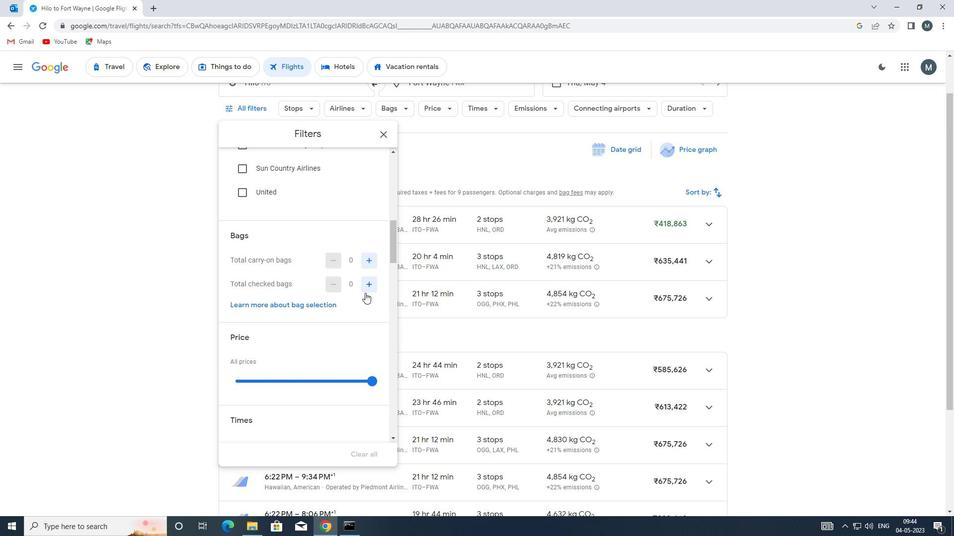 
Action: Mouse pressed left at (366, 288)
Screenshot: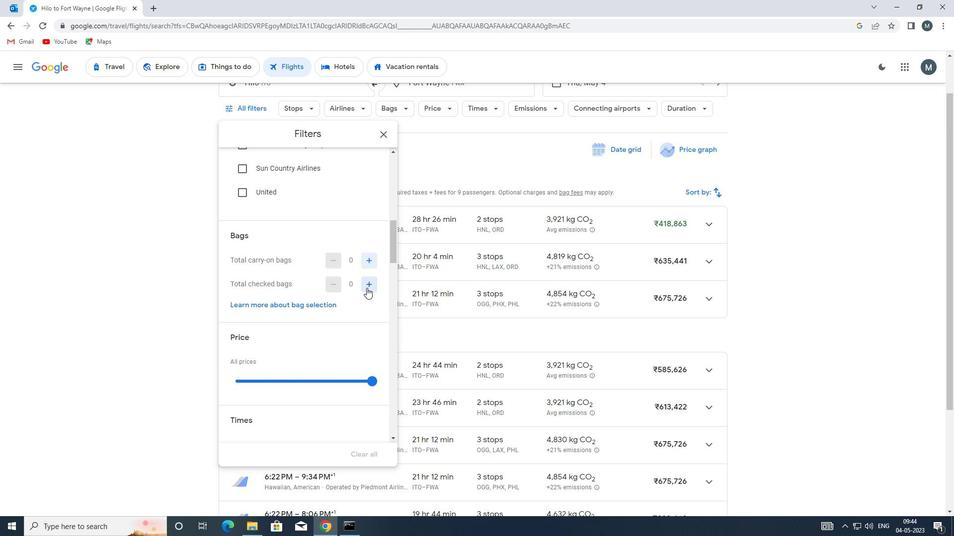 
Action: Mouse pressed left at (366, 288)
Screenshot: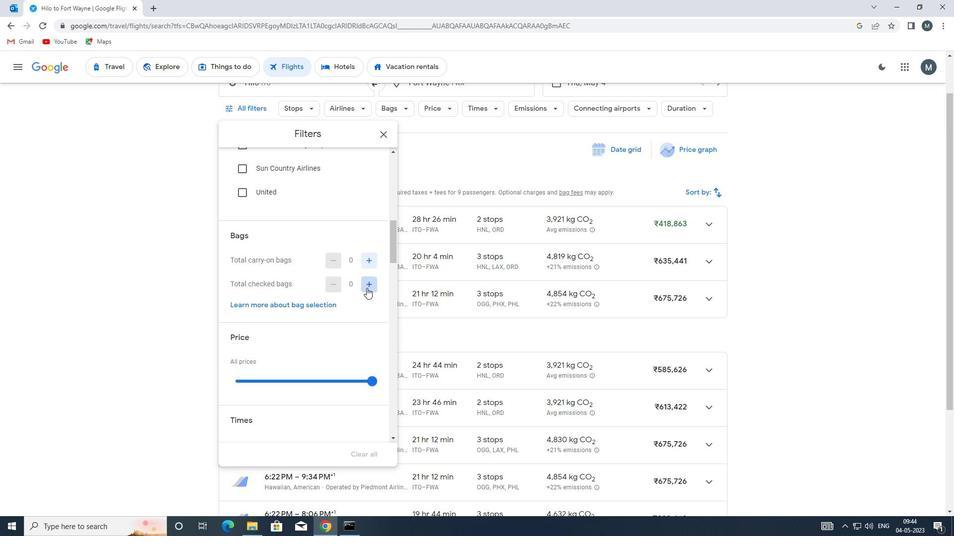 
Action: Mouse moved to (306, 300)
Screenshot: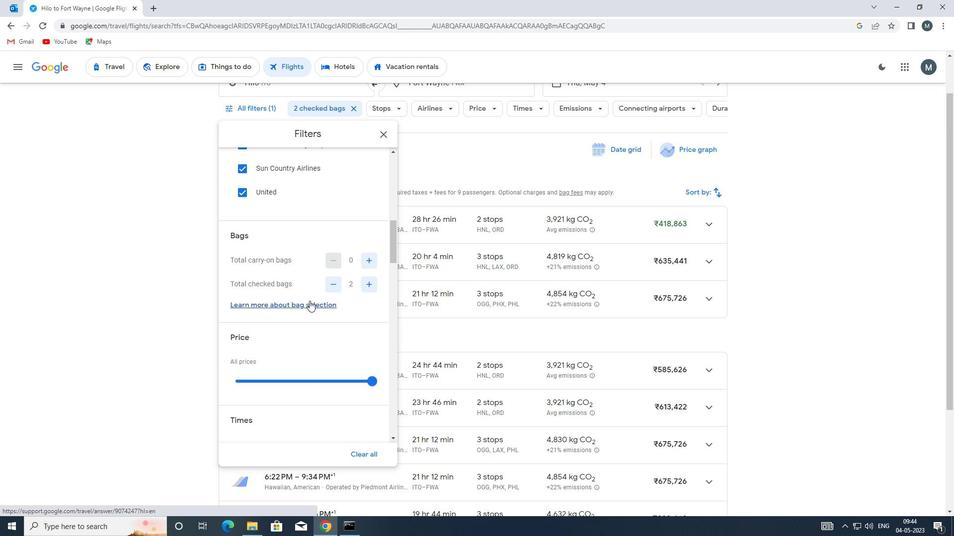
Action: Mouse scrolled (306, 300) with delta (0, 0)
Screenshot: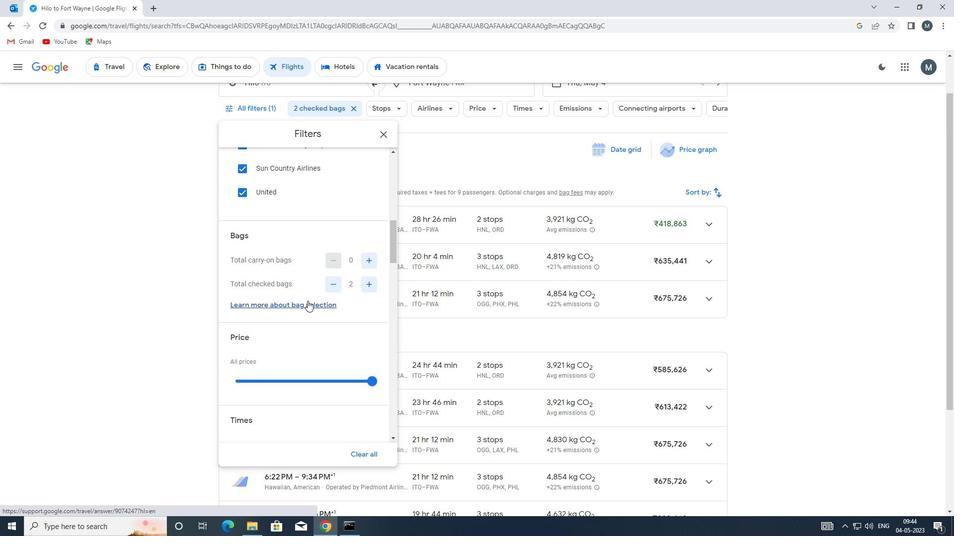 
Action: Mouse moved to (287, 330)
Screenshot: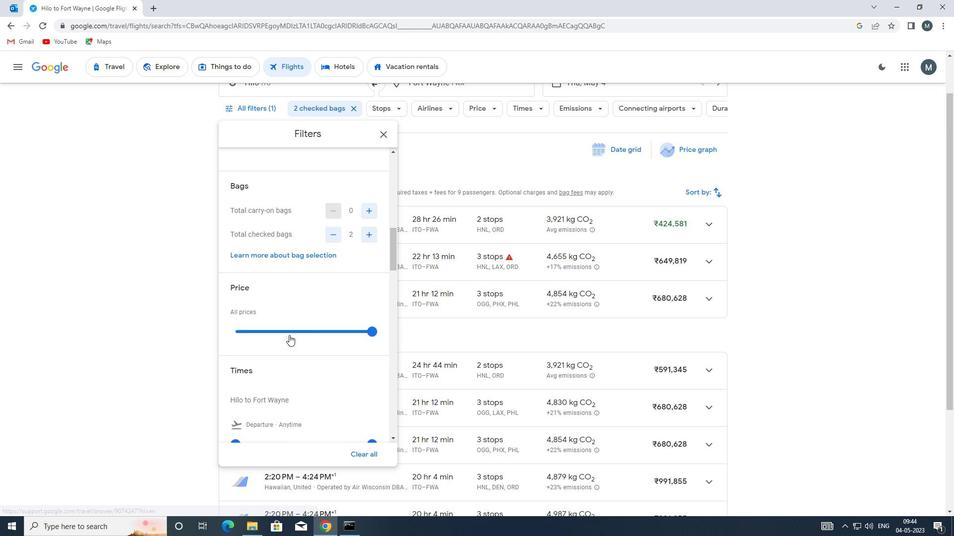 
Action: Mouse pressed left at (287, 330)
Screenshot: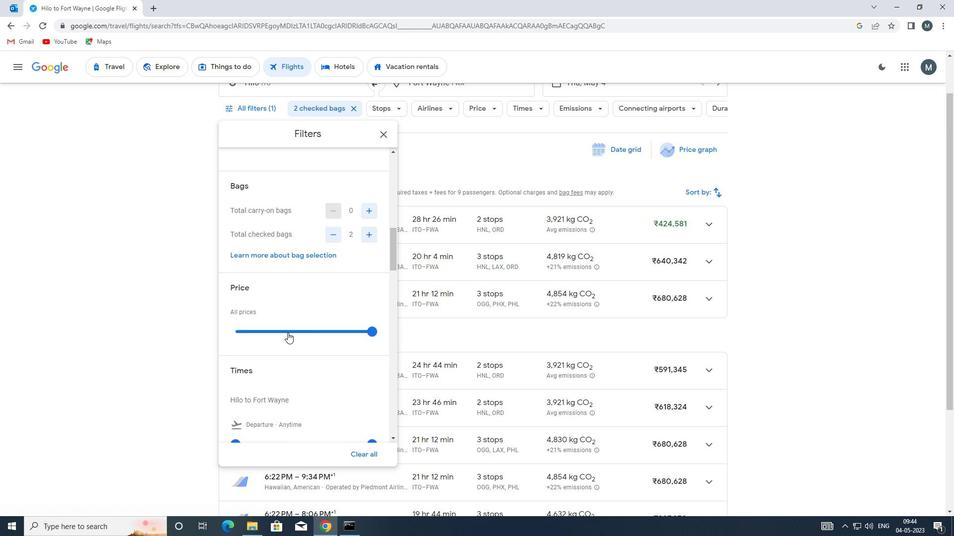 
Action: Mouse pressed left at (287, 330)
Screenshot: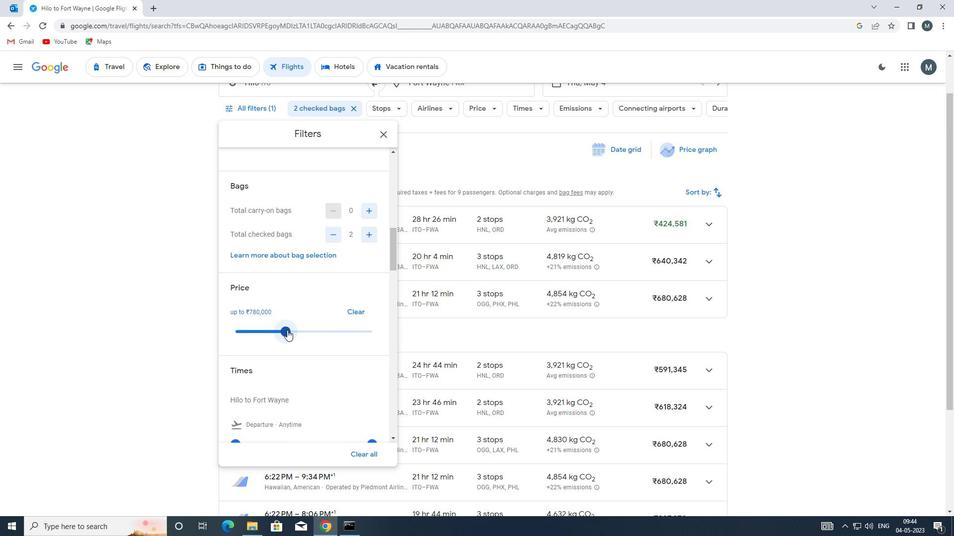 
Action: Mouse moved to (269, 320)
Screenshot: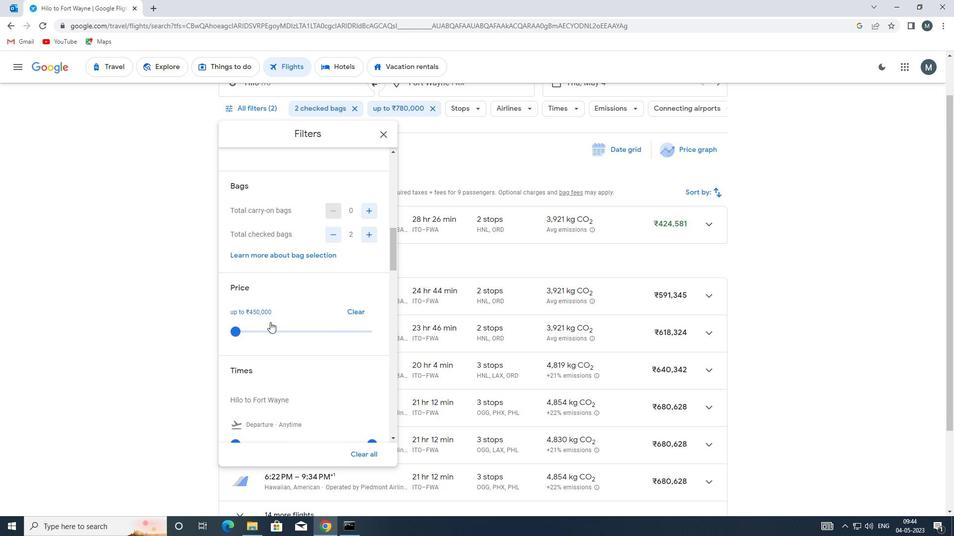 
Action: Mouse scrolled (269, 320) with delta (0, 0)
Screenshot: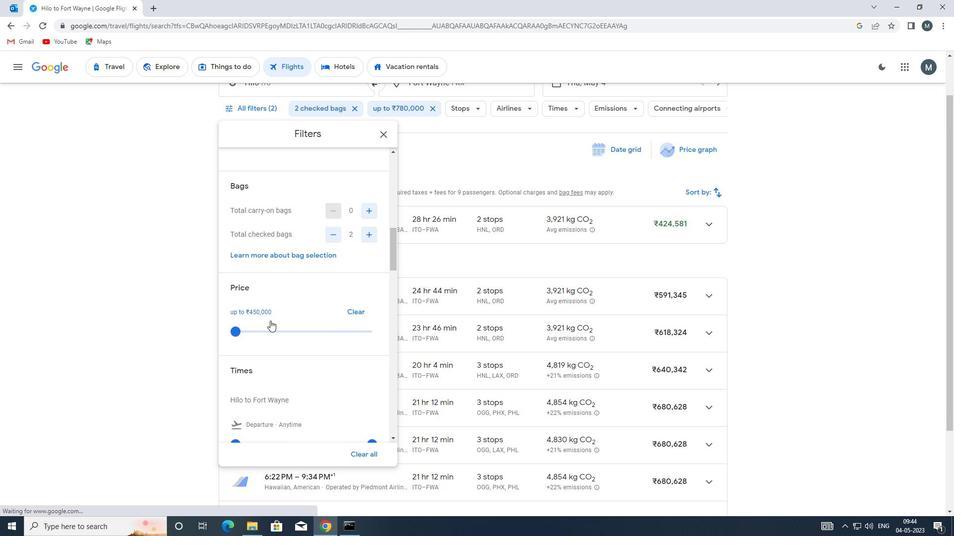 
Action: Mouse moved to (275, 311)
Screenshot: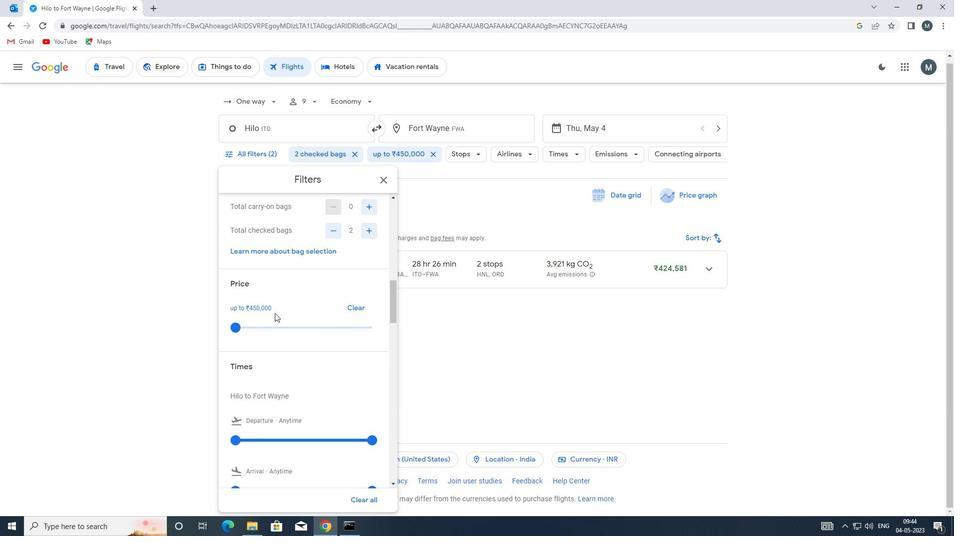 
Action: Mouse scrolled (275, 311) with delta (0, 0)
Screenshot: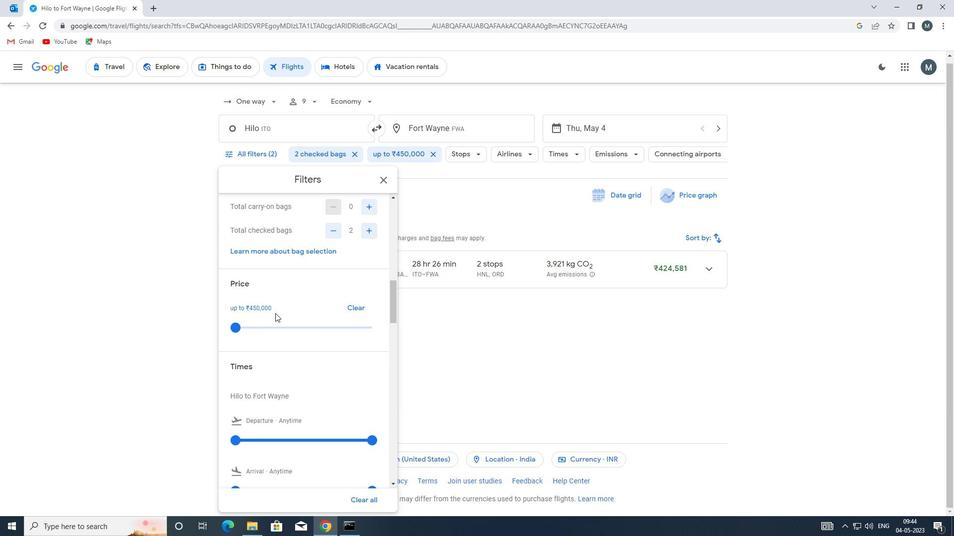 
Action: Mouse scrolled (275, 311) with delta (0, 0)
Screenshot: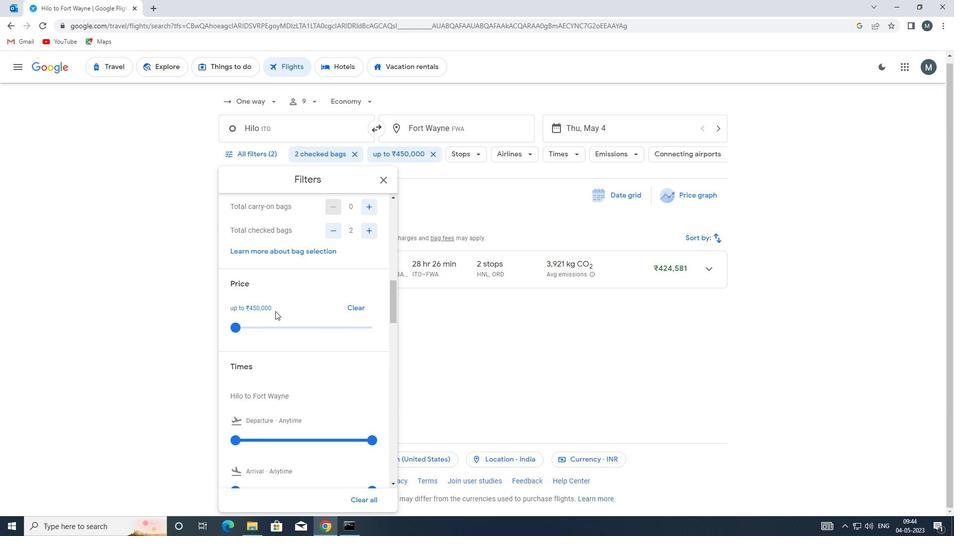 
Action: Mouse moved to (245, 340)
Screenshot: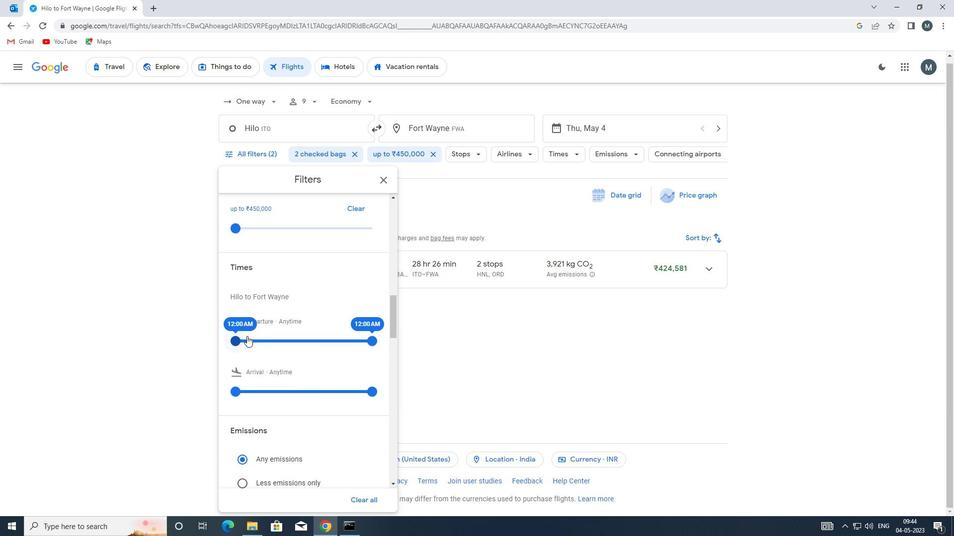 
Action: Mouse pressed left at (245, 340)
Screenshot: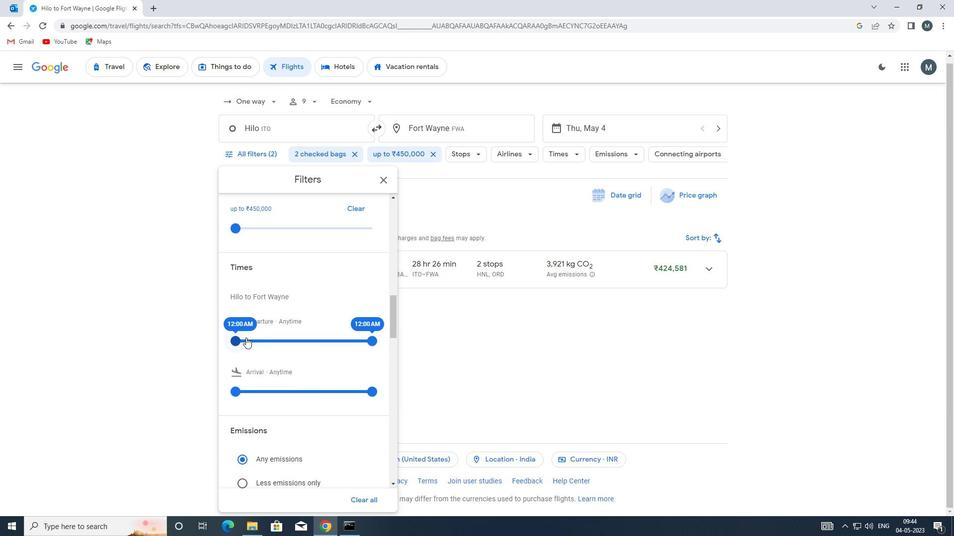 
Action: Mouse moved to (366, 339)
Screenshot: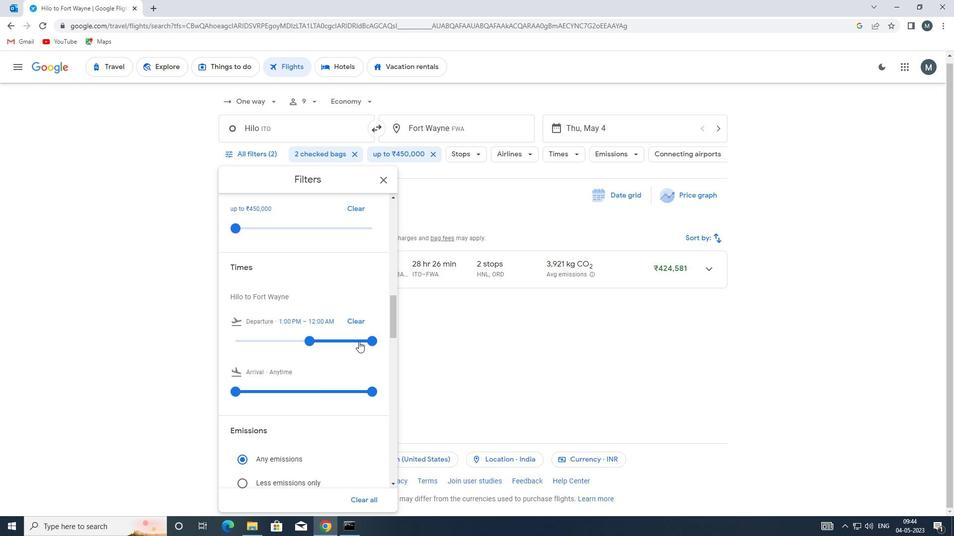 
Action: Mouse pressed left at (366, 339)
Screenshot: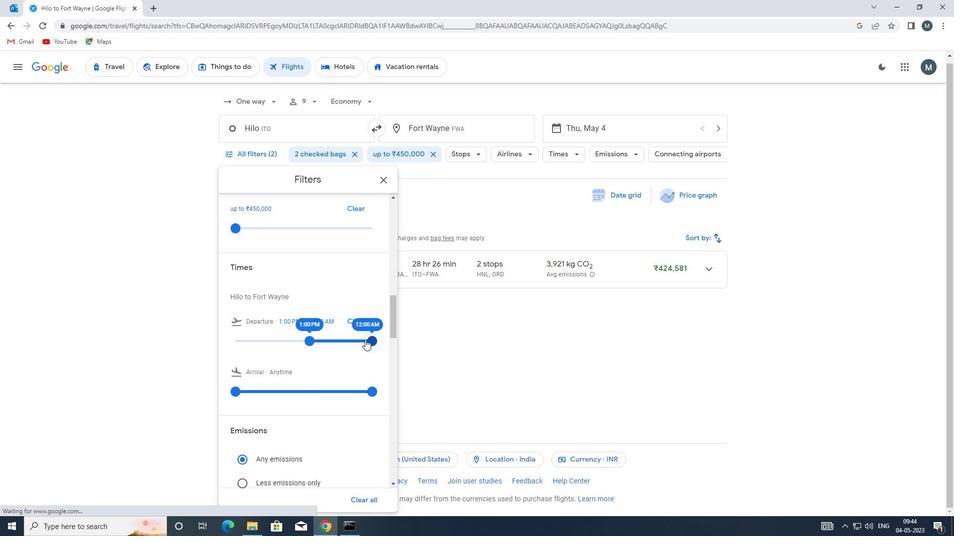
Action: Mouse moved to (317, 309)
Screenshot: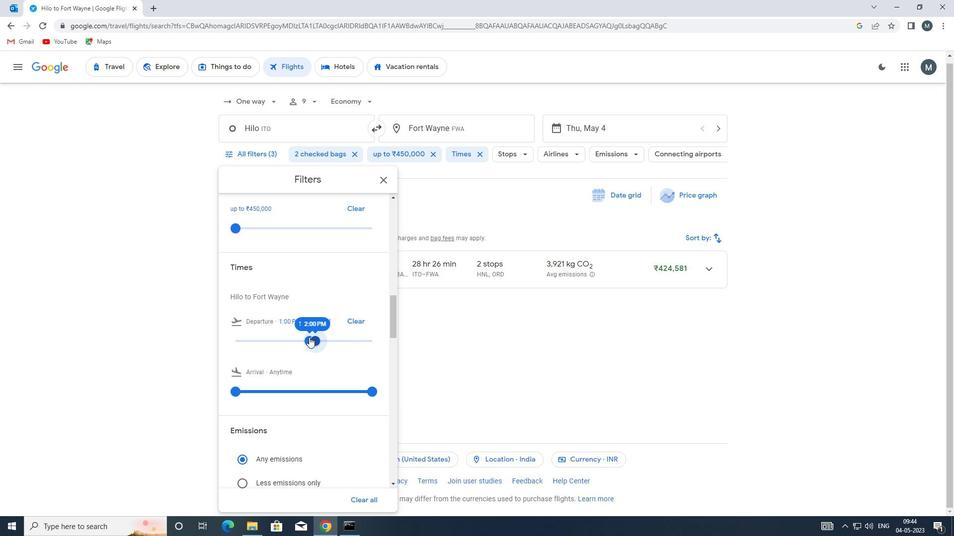 
Action: Mouse scrolled (317, 308) with delta (0, 0)
Screenshot: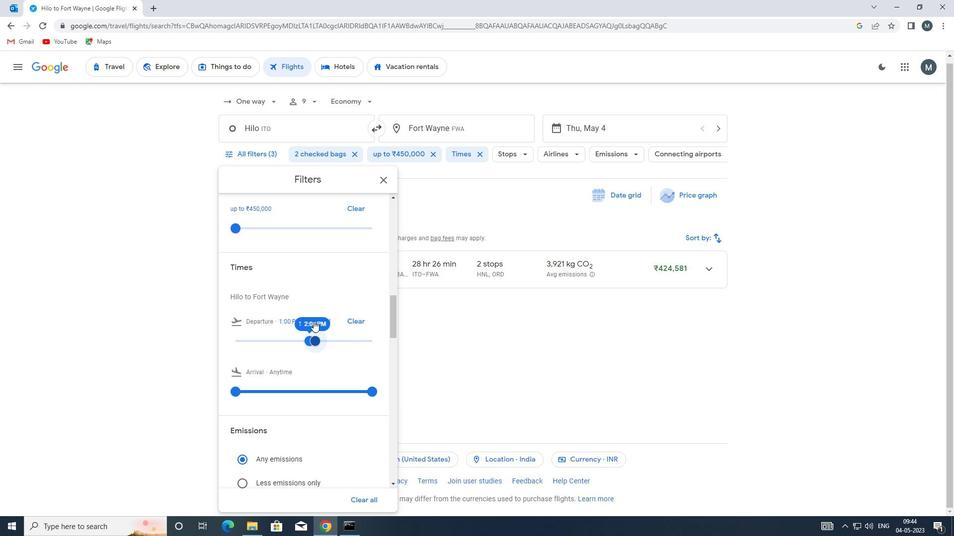 
Action: Mouse moved to (382, 182)
Screenshot: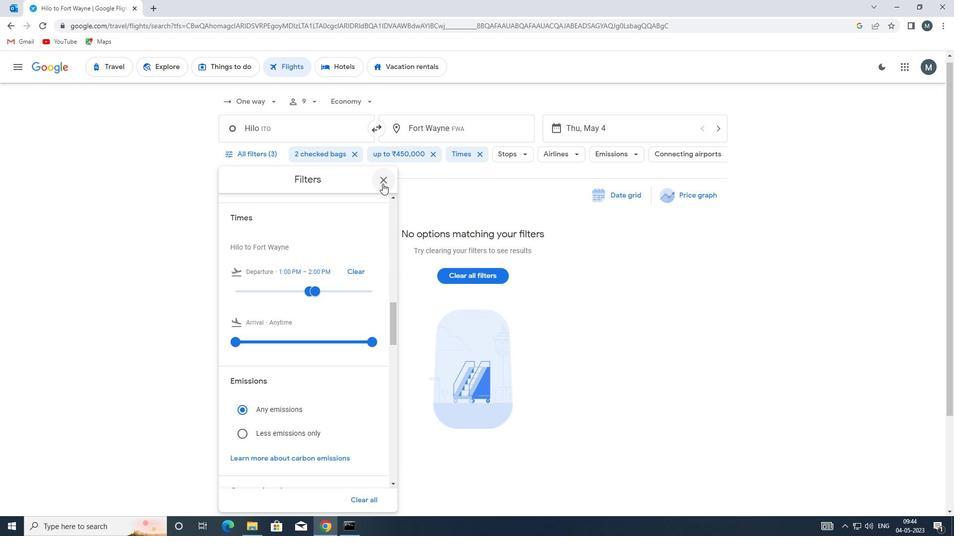 
Action: Mouse pressed left at (382, 182)
Screenshot: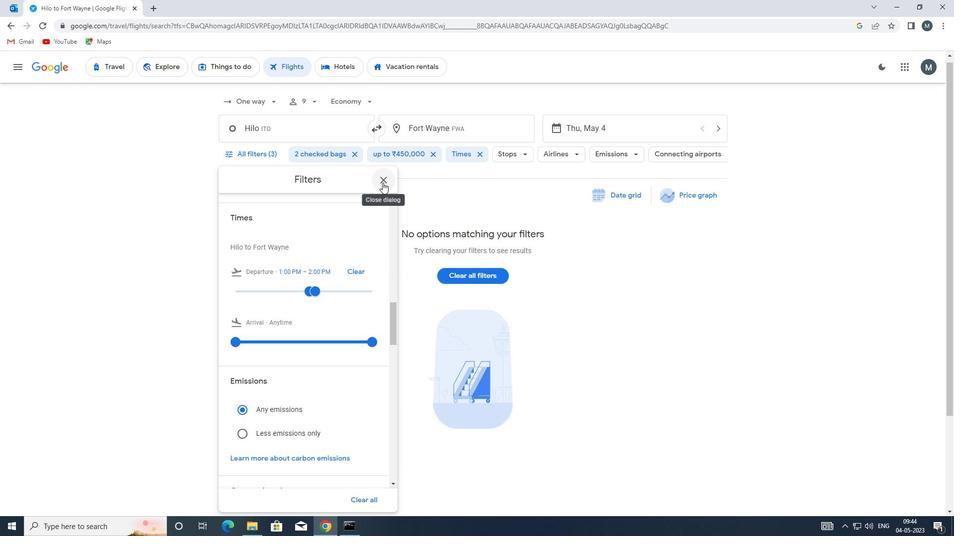 
